 Task: Create a due date automation trigger when advanced on, on the monday before a card is due add dates with an overdue due date at 11:00 AM.
Action: Mouse moved to (1053, 307)
Screenshot: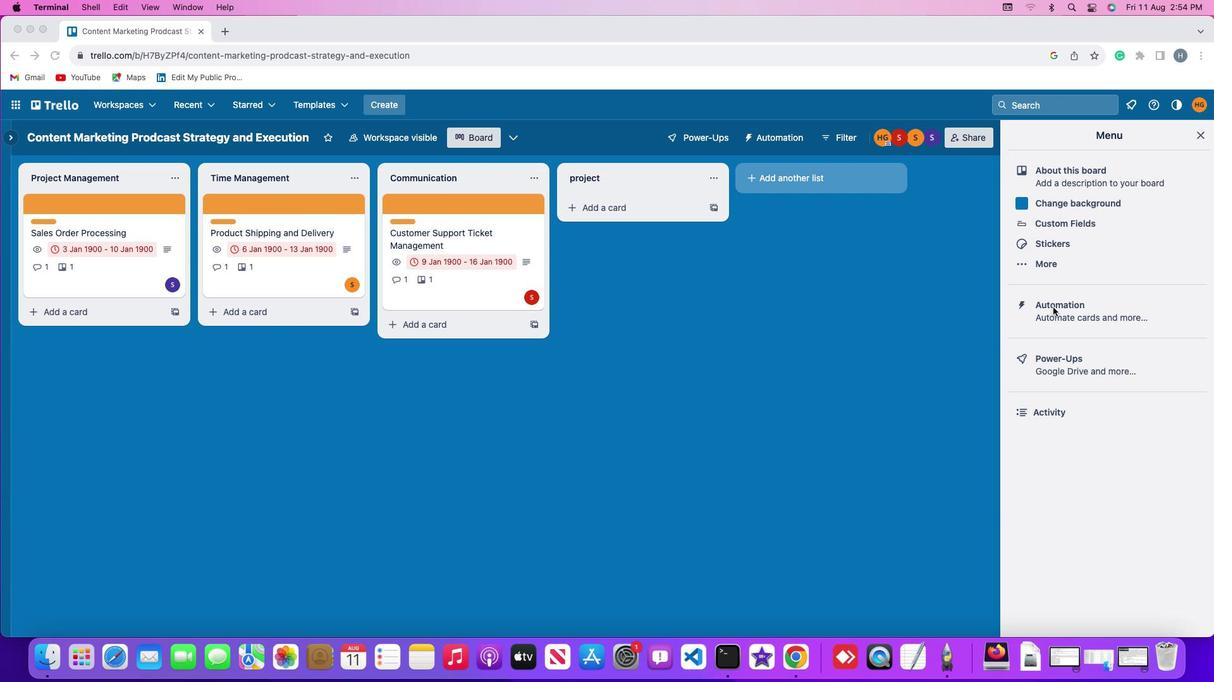 
Action: Mouse pressed left at (1053, 307)
Screenshot: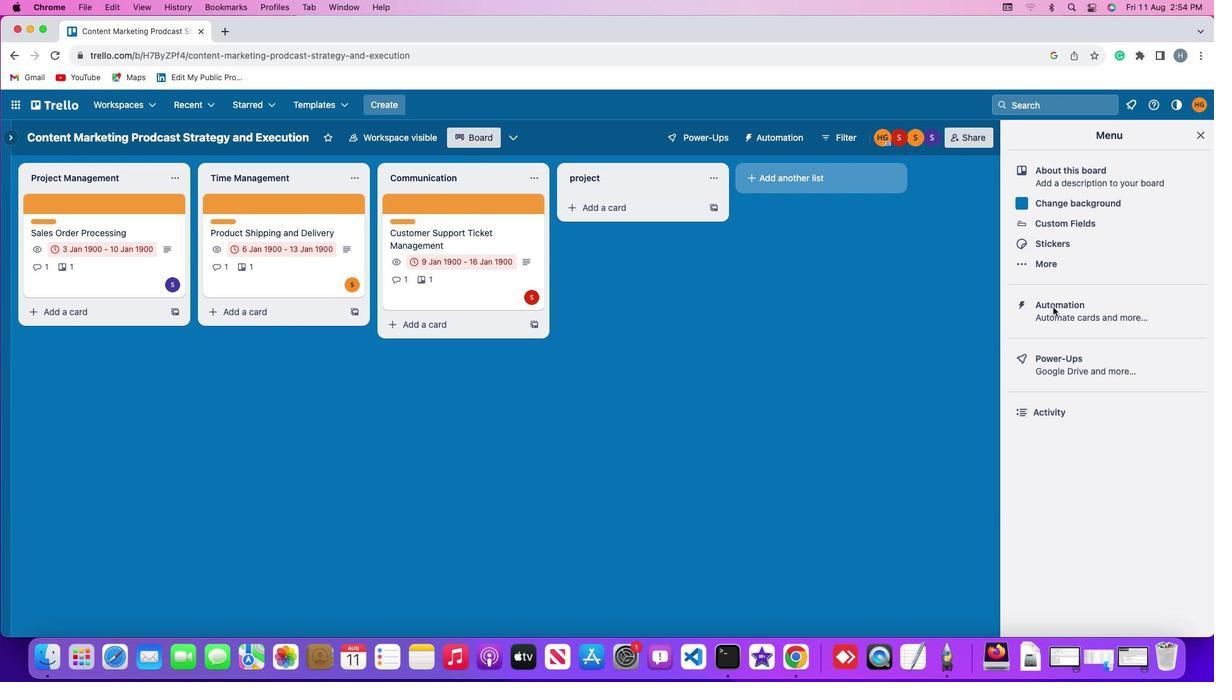 
Action: Mouse pressed left at (1053, 307)
Screenshot: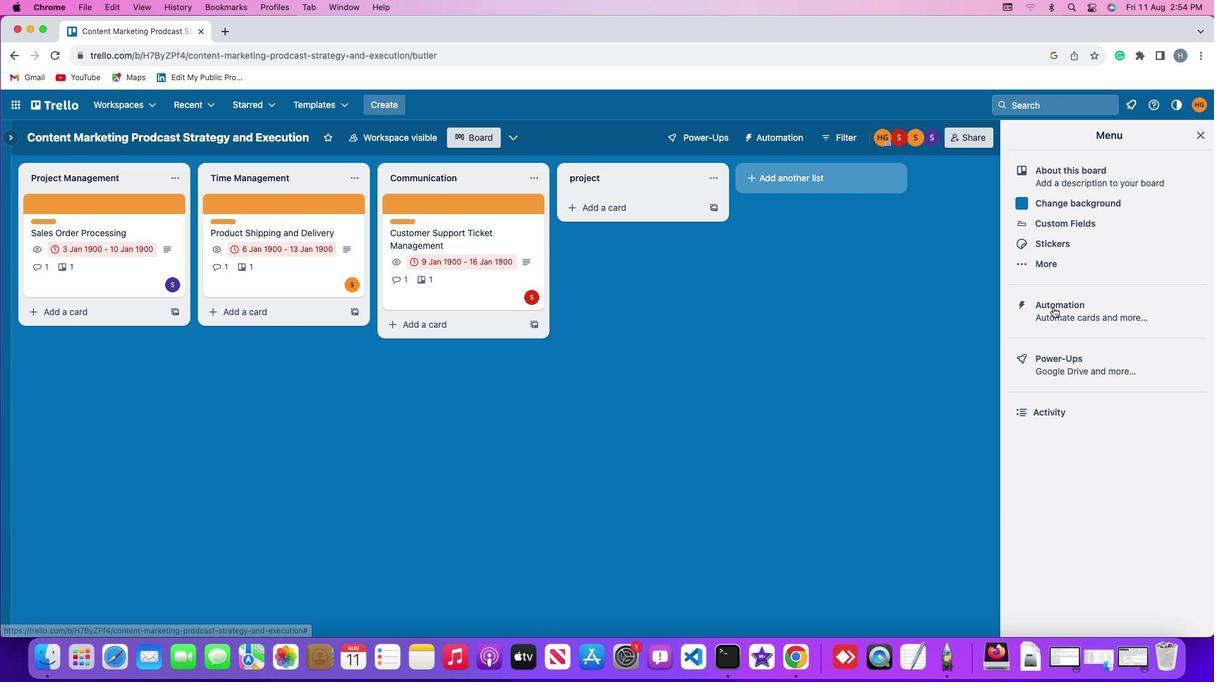 
Action: Mouse moved to (84, 299)
Screenshot: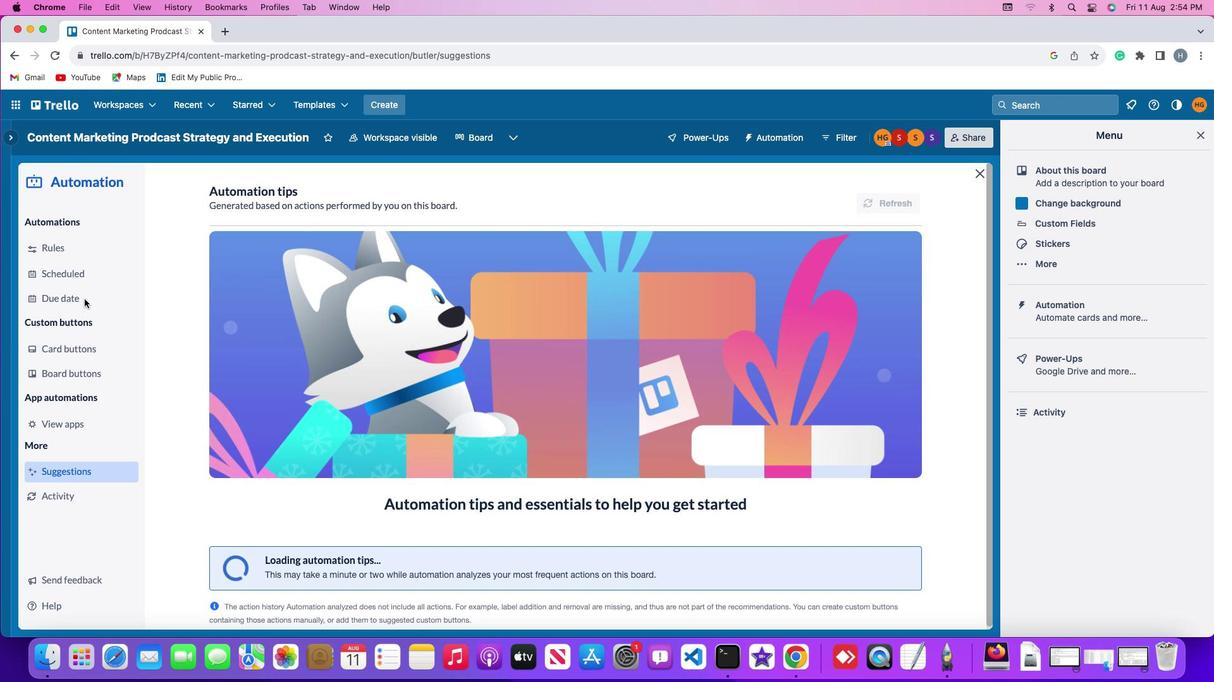 
Action: Mouse pressed left at (84, 299)
Screenshot: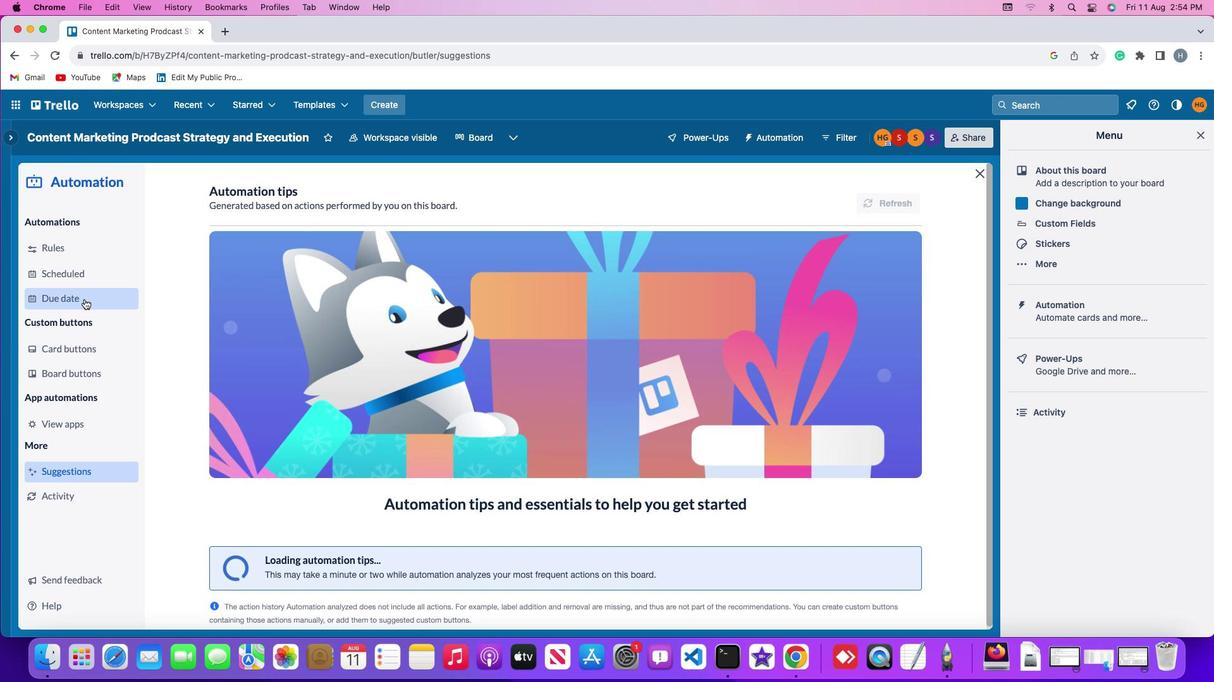 
Action: Mouse moved to (849, 196)
Screenshot: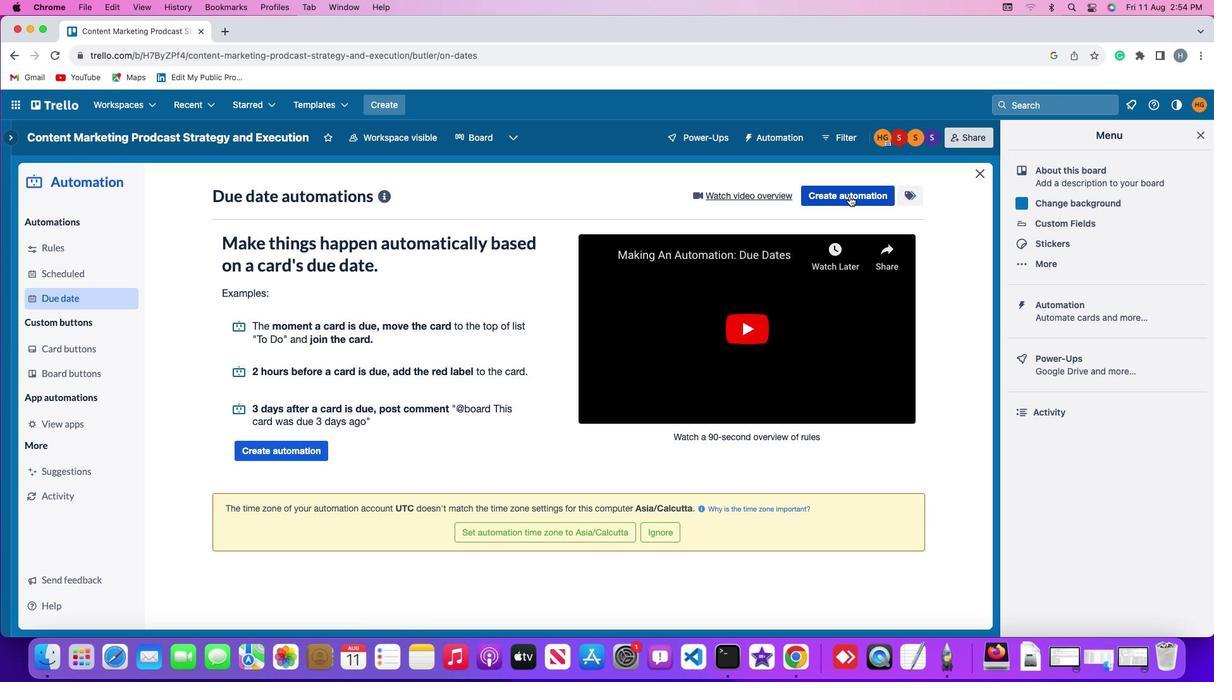 
Action: Mouse pressed left at (849, 196)
Screenshot: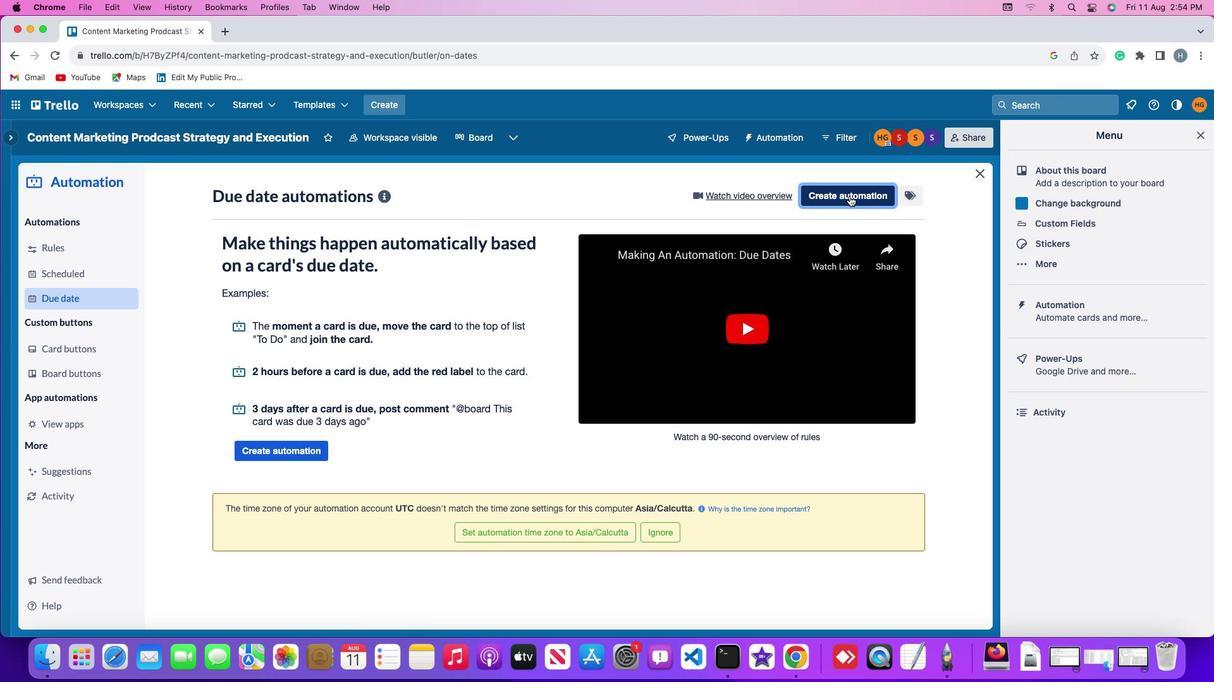 
Action: Mouse moved to (275, 319)
Screenshot: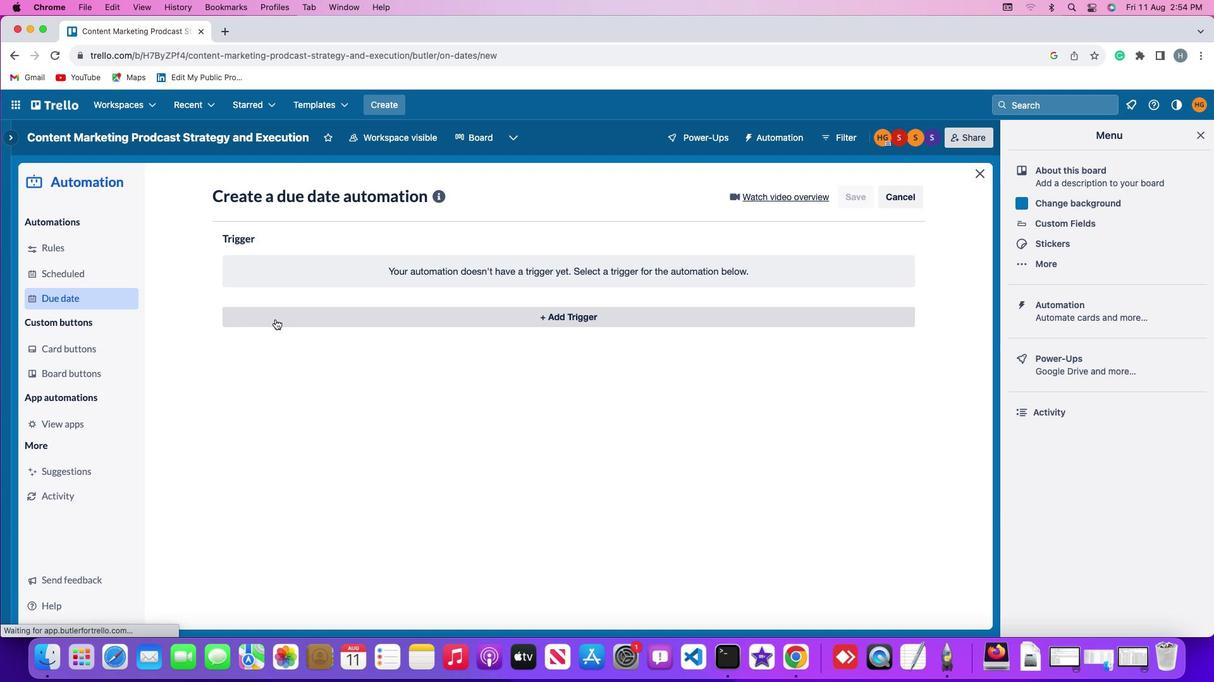 
Action: Mouse pressed left at (275, 319)
Screenshot: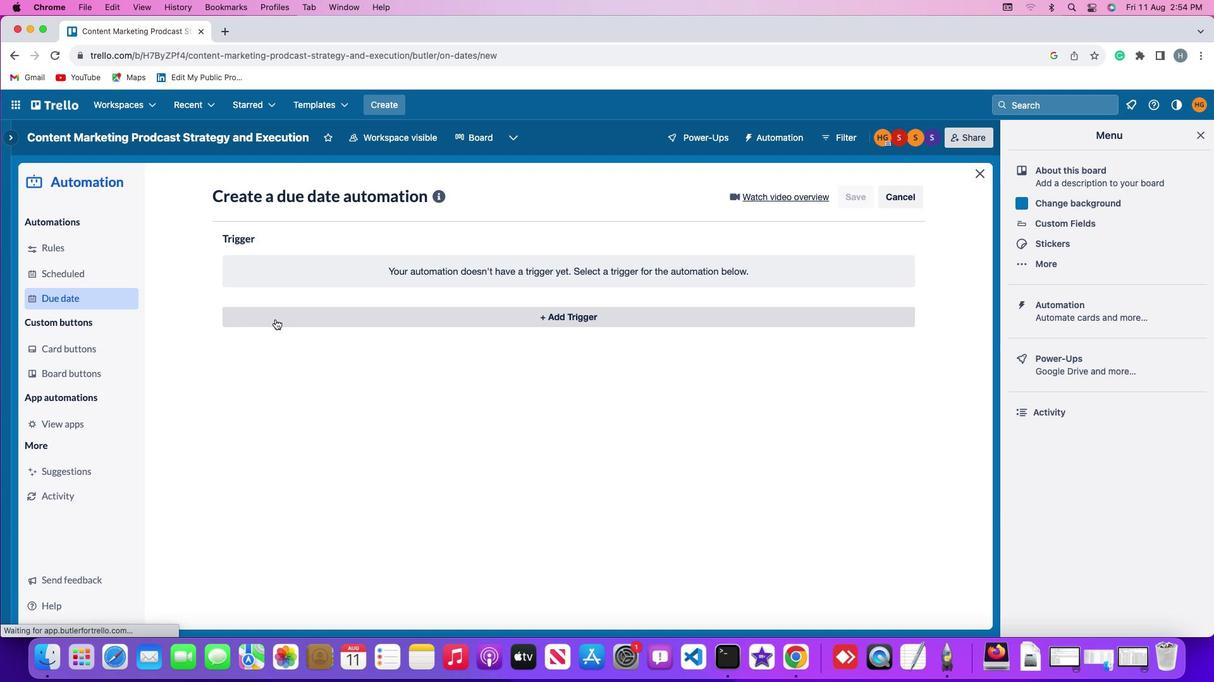 
Action: Mouse moved to (273, 540)
Screenshot: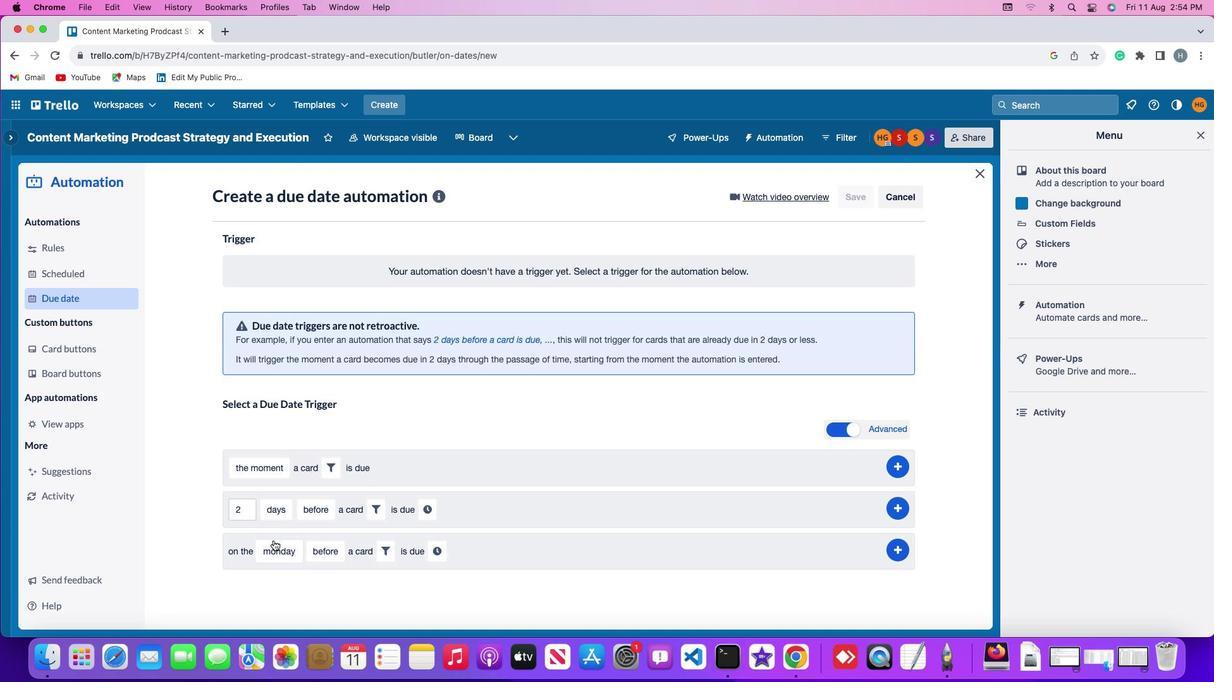 
Action: Mouse pressed left at (273, 540)
Screenshot: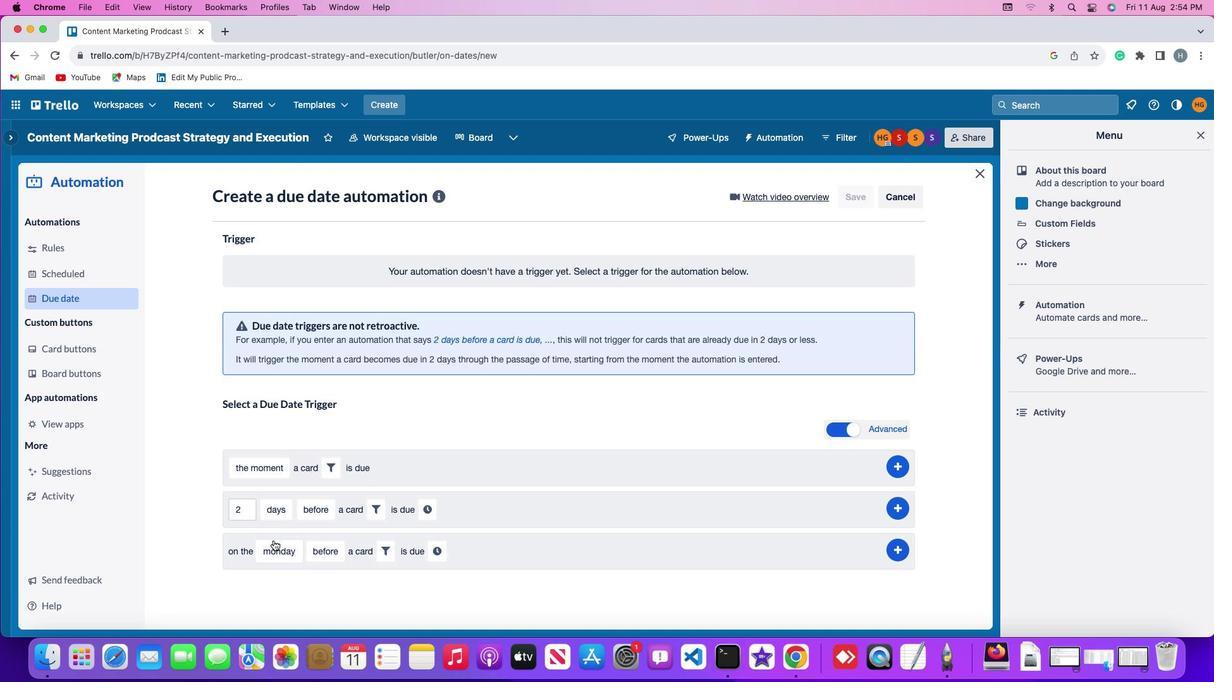 
Action: Mouse moved to (297, 379)
Screenshot: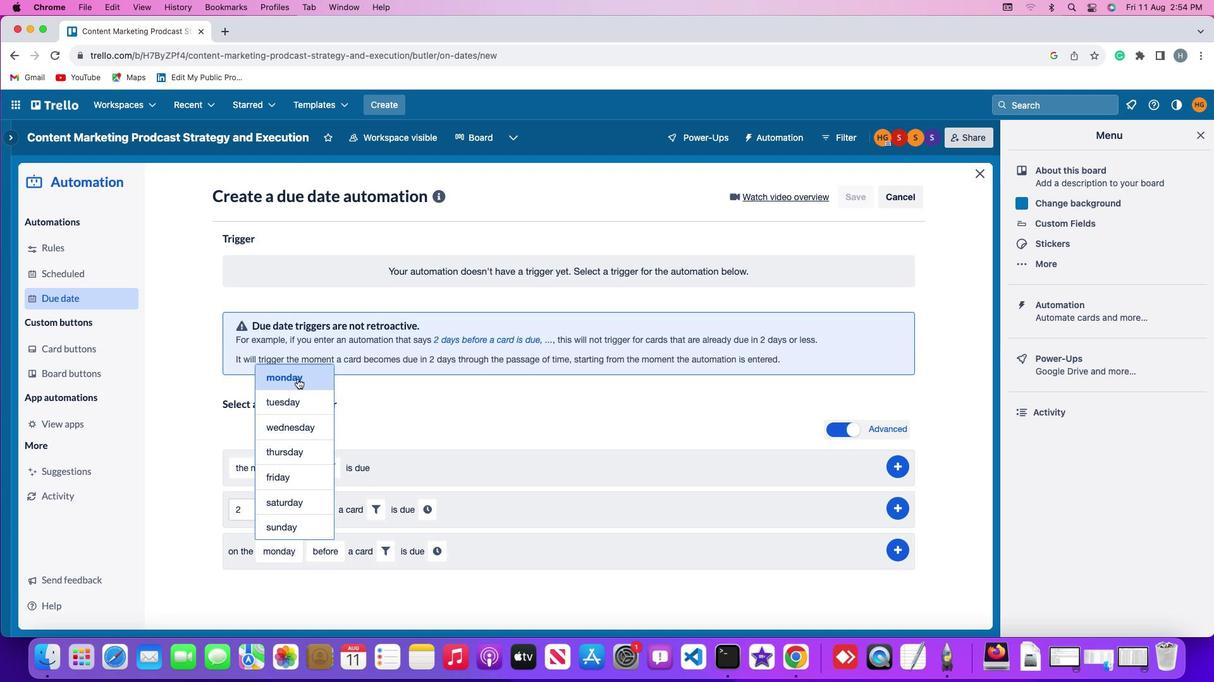 
Action: Mouse pressed left at (297, 379)
Screenshot: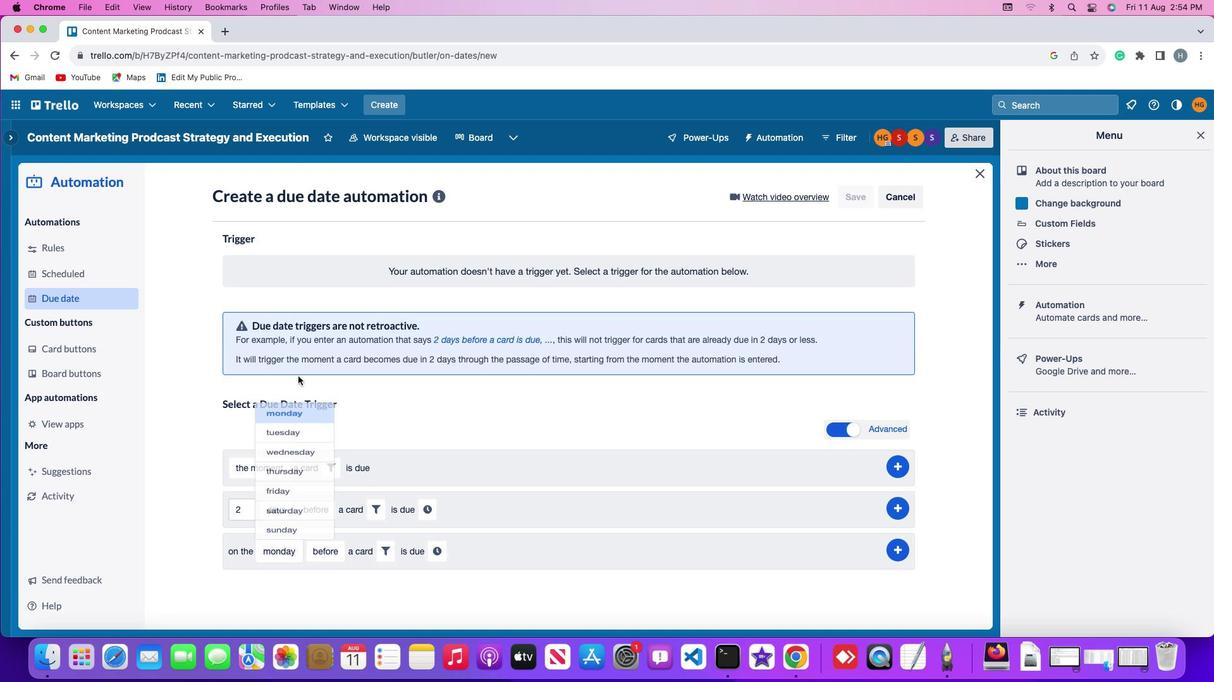 
Action: Mouse moved to (324, 544)
Screenshot: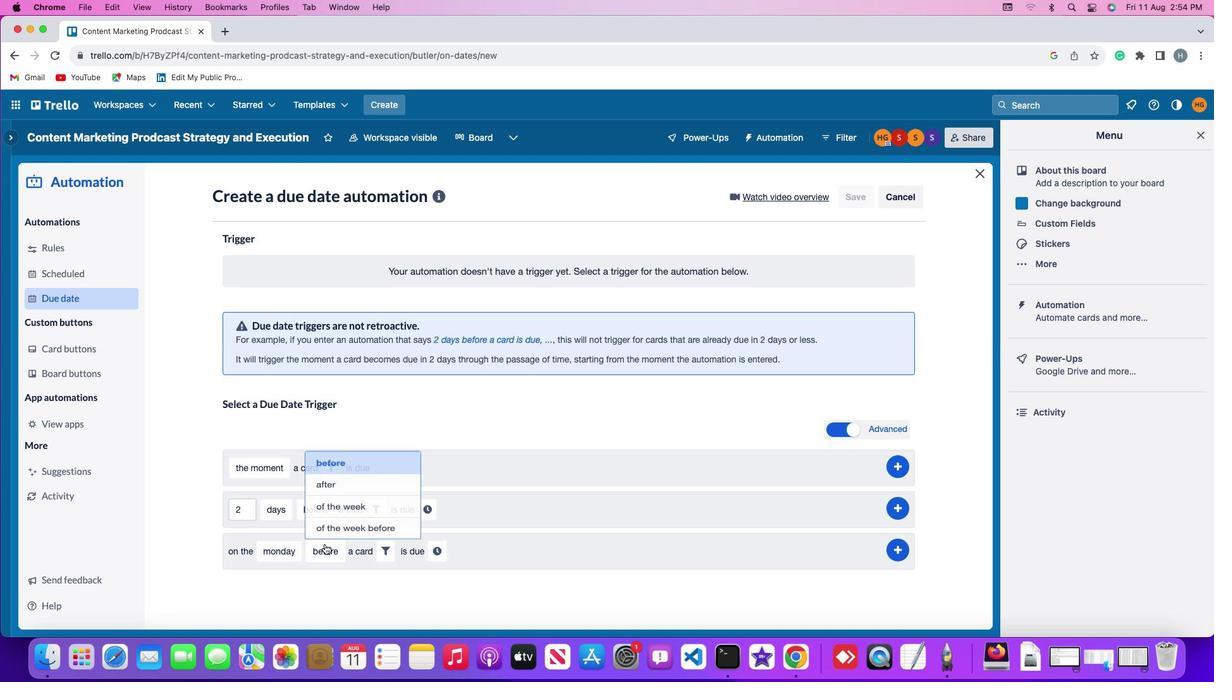 
Action: Mouse pressed left at (324, 544)
Screenshot: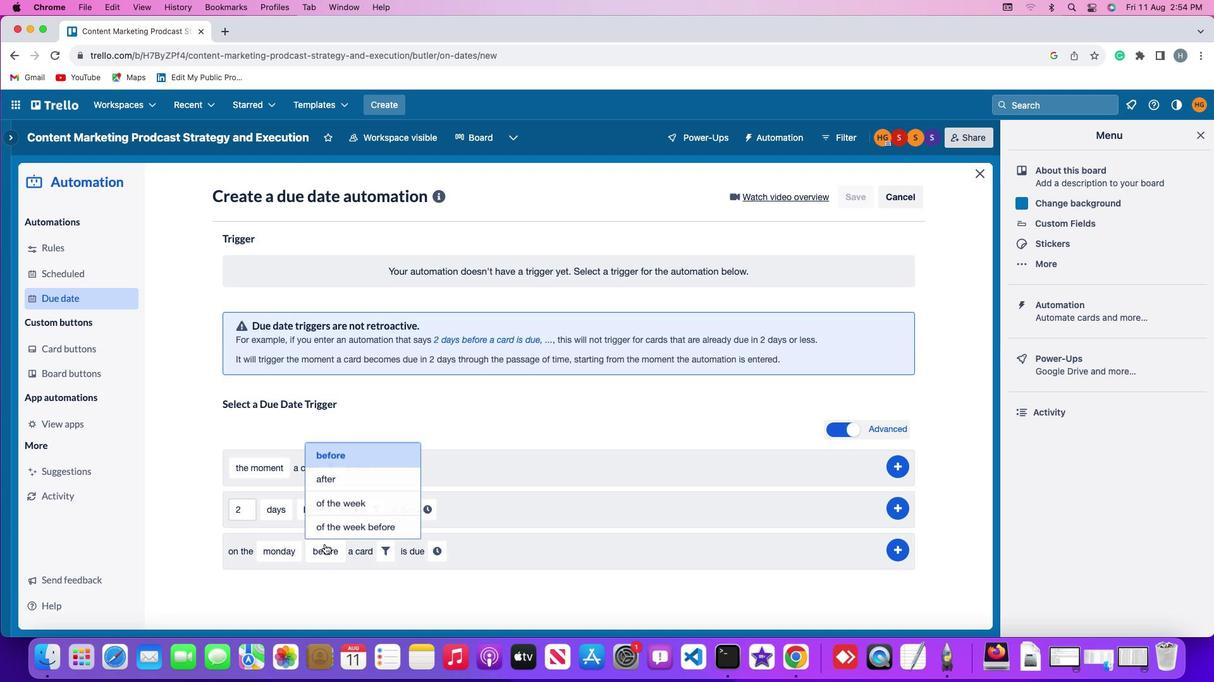 
Action: Mouse moved to (350, 443)
Screenshot: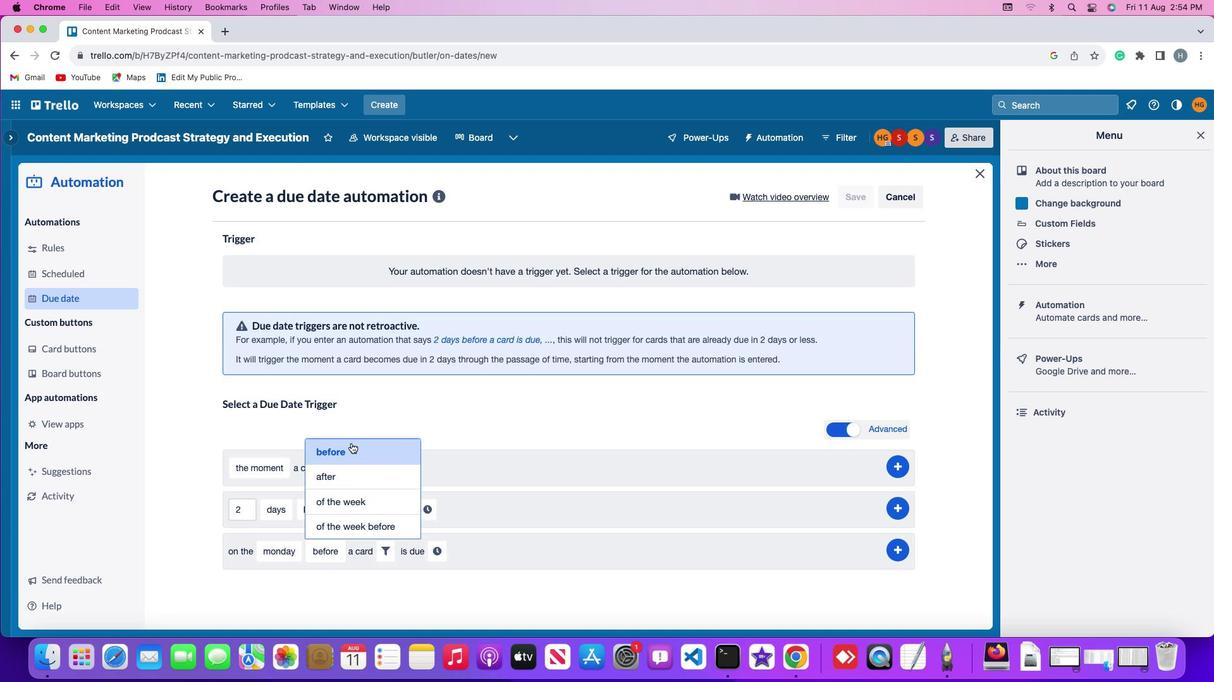 
Action: Mouse pressed left at (350, 443)
Screenshot: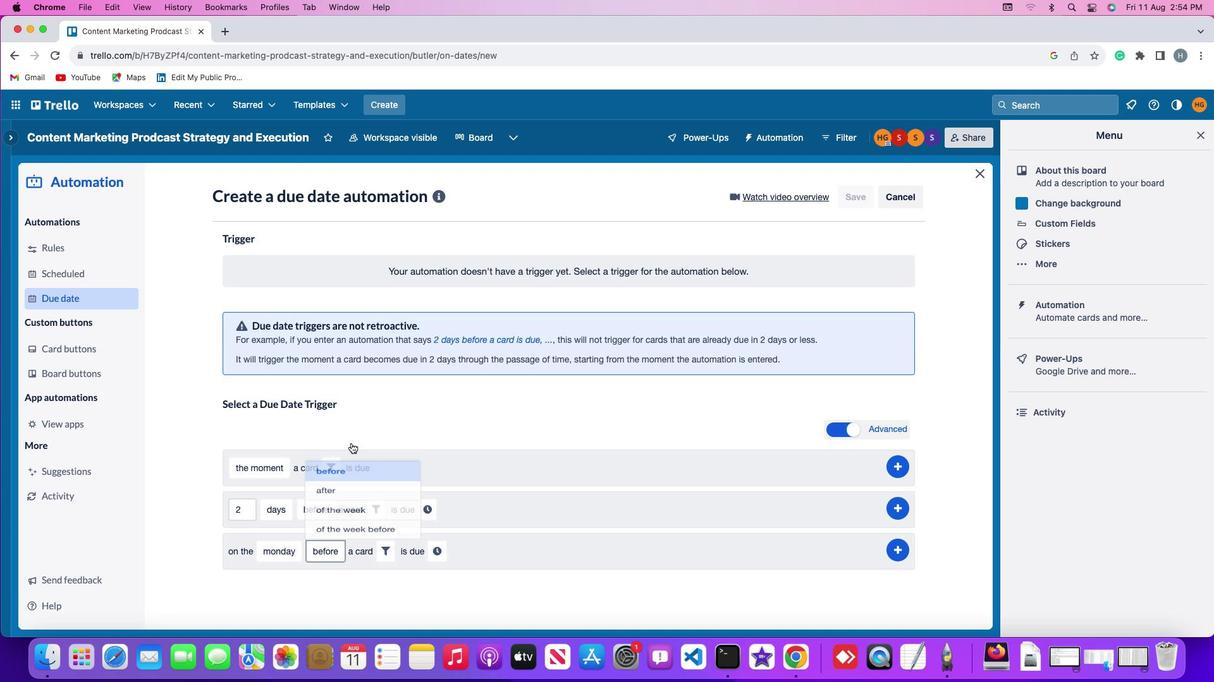 
Action: Mouse moved to (387, 553)
Screenshot: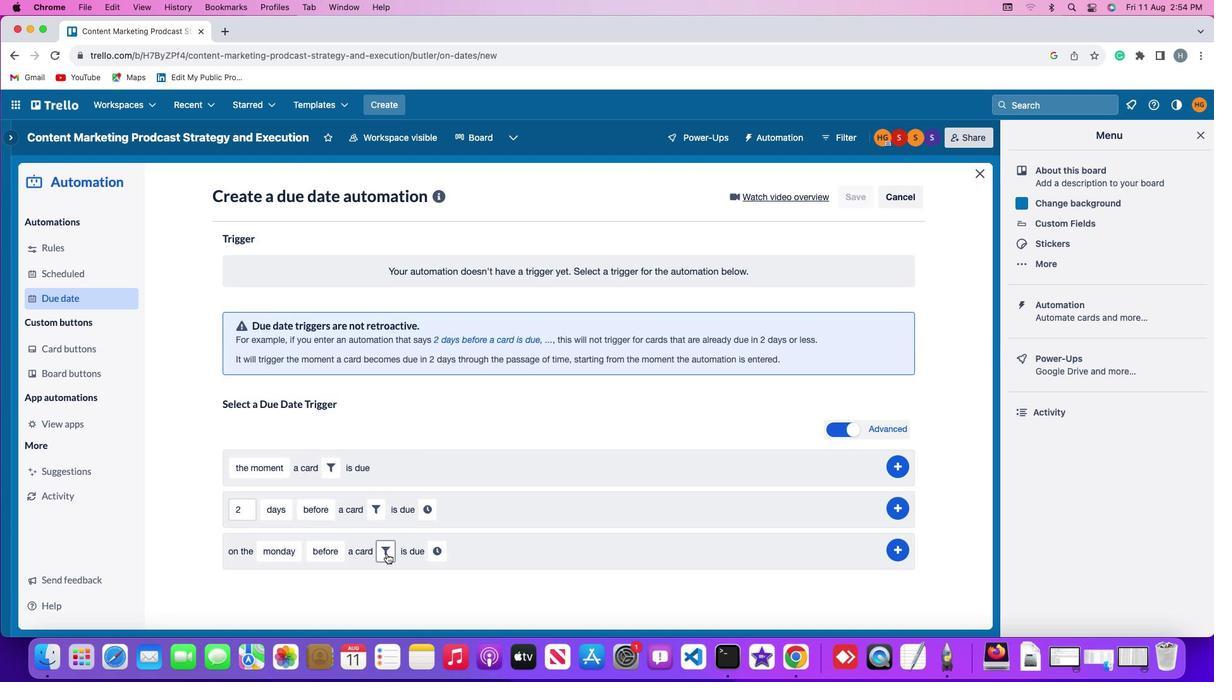 
Action: Mouse pressed left at (387, 553)
Screenshot: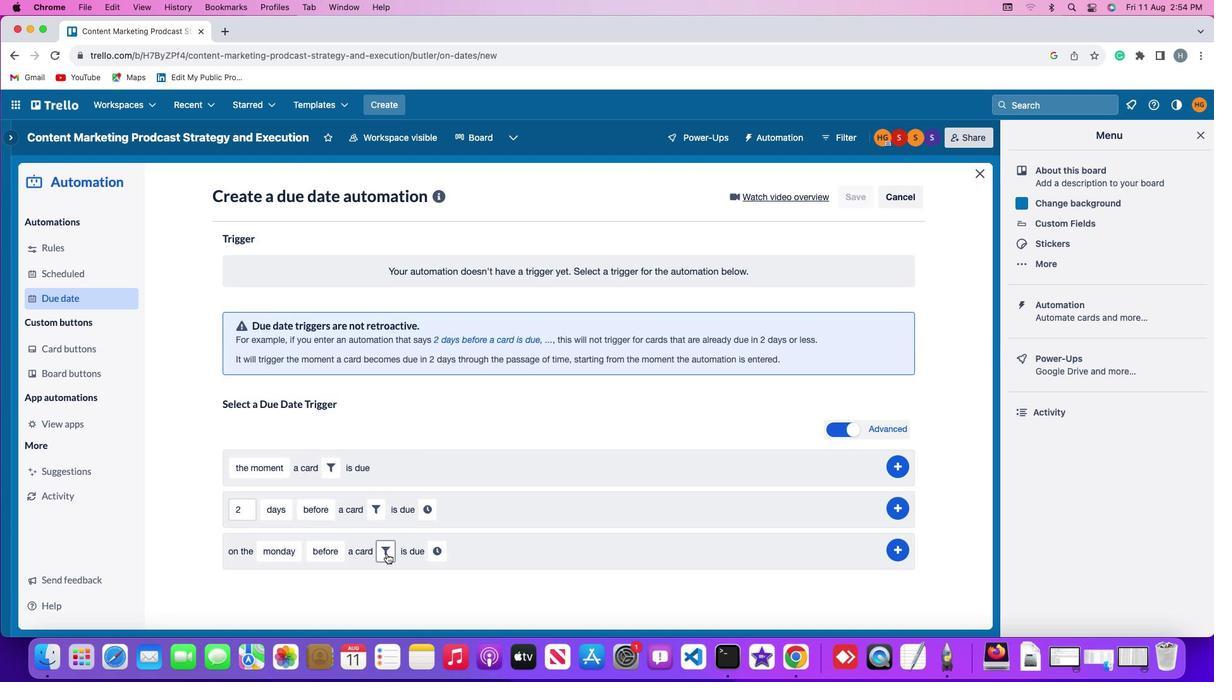 
Action: Mouse moved to (459, 588)
Screenshot: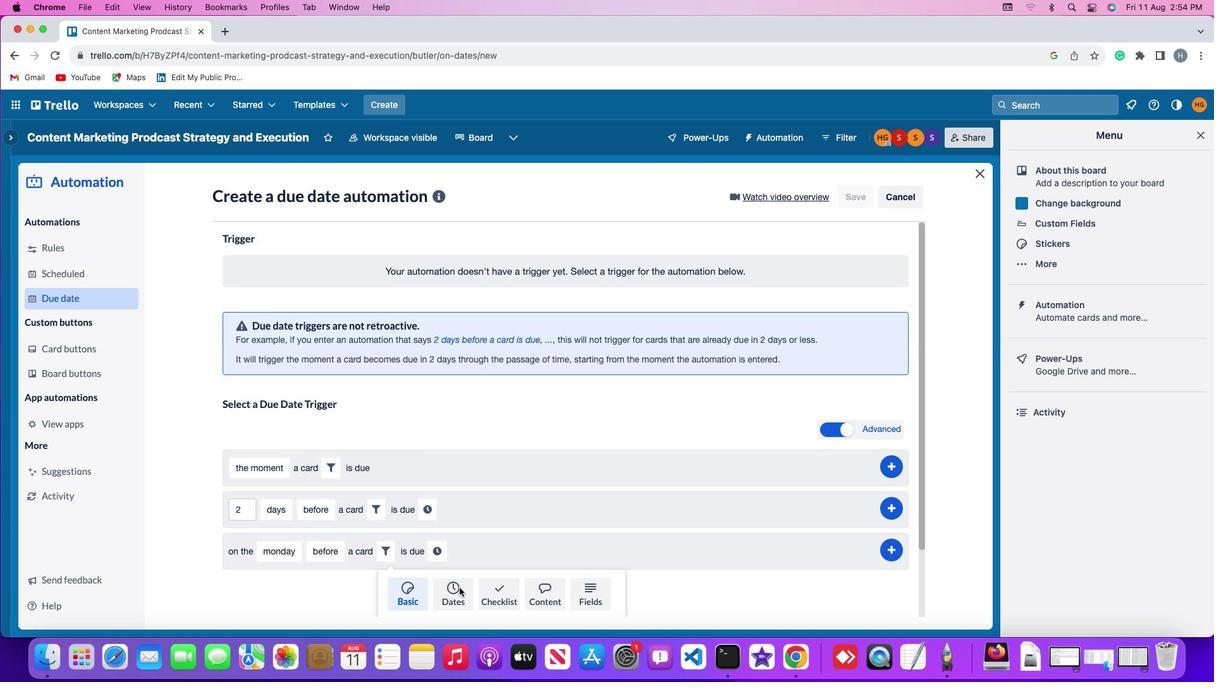 
Action: Mouse pressed left at (459, 588)
Screenshot: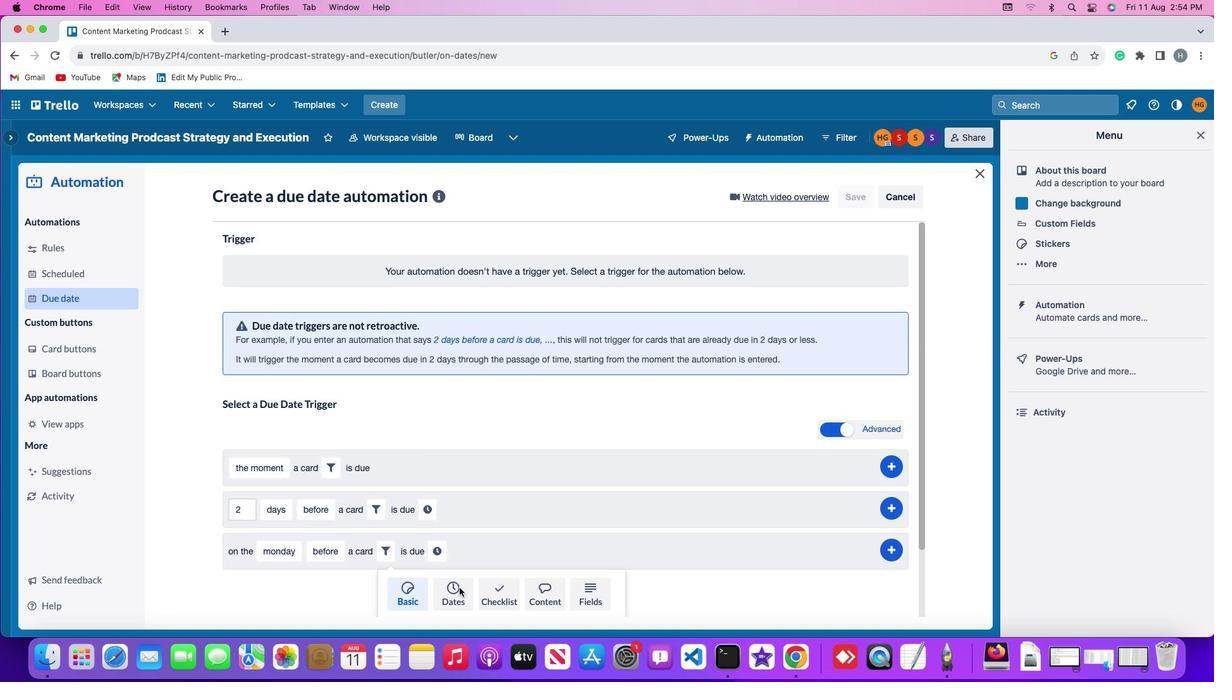 
Action: Mouse moved to (331, 588)
Screenshot: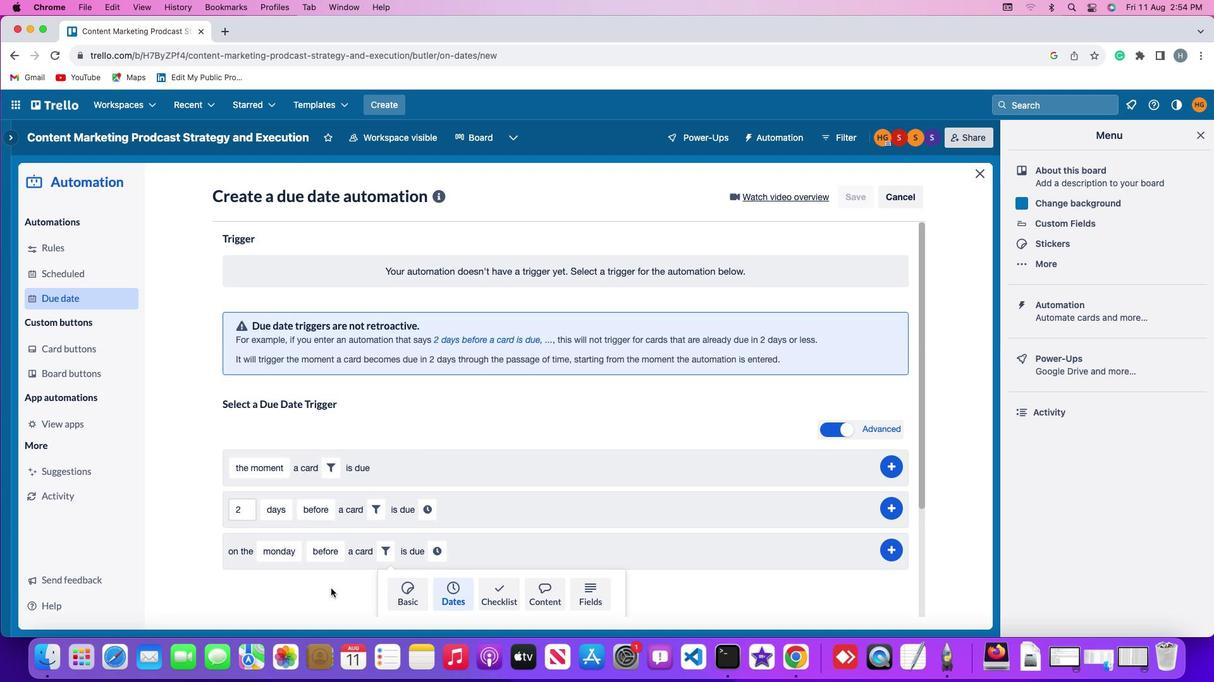 
Action: Mouse scrolled (331, 588) with delta (0, 0)
Screenshot: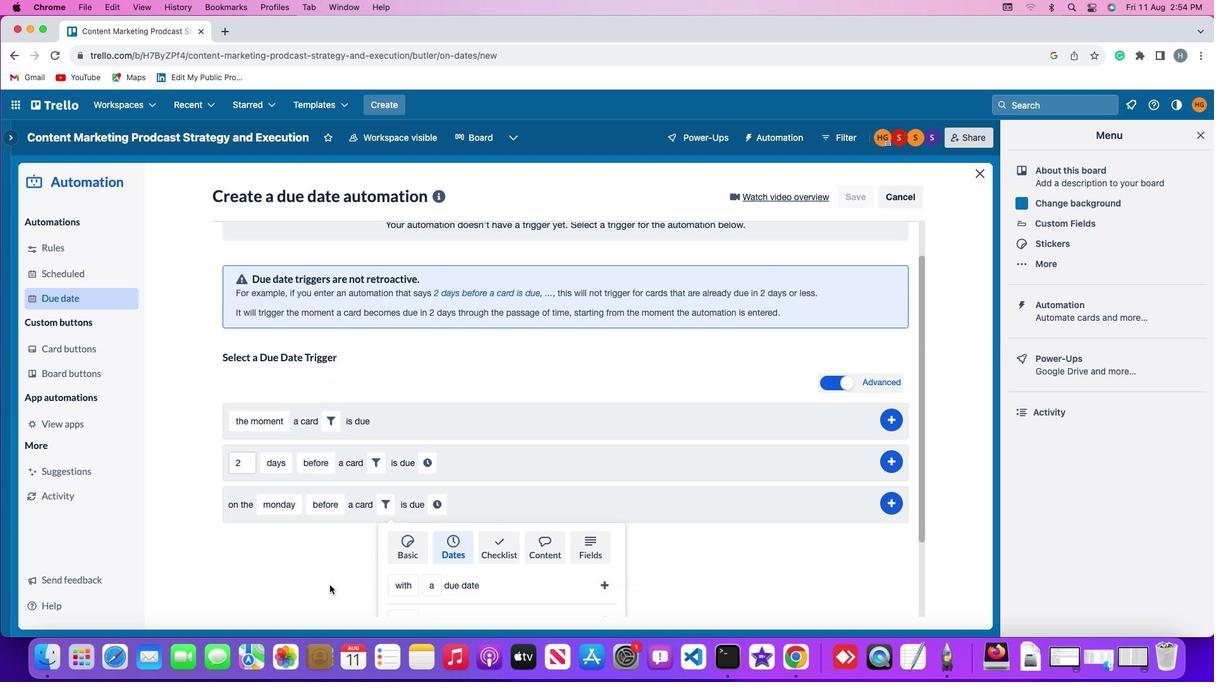 
Action: Mouse scrolled (331, 588) with delta (0, 0)
Screenshot: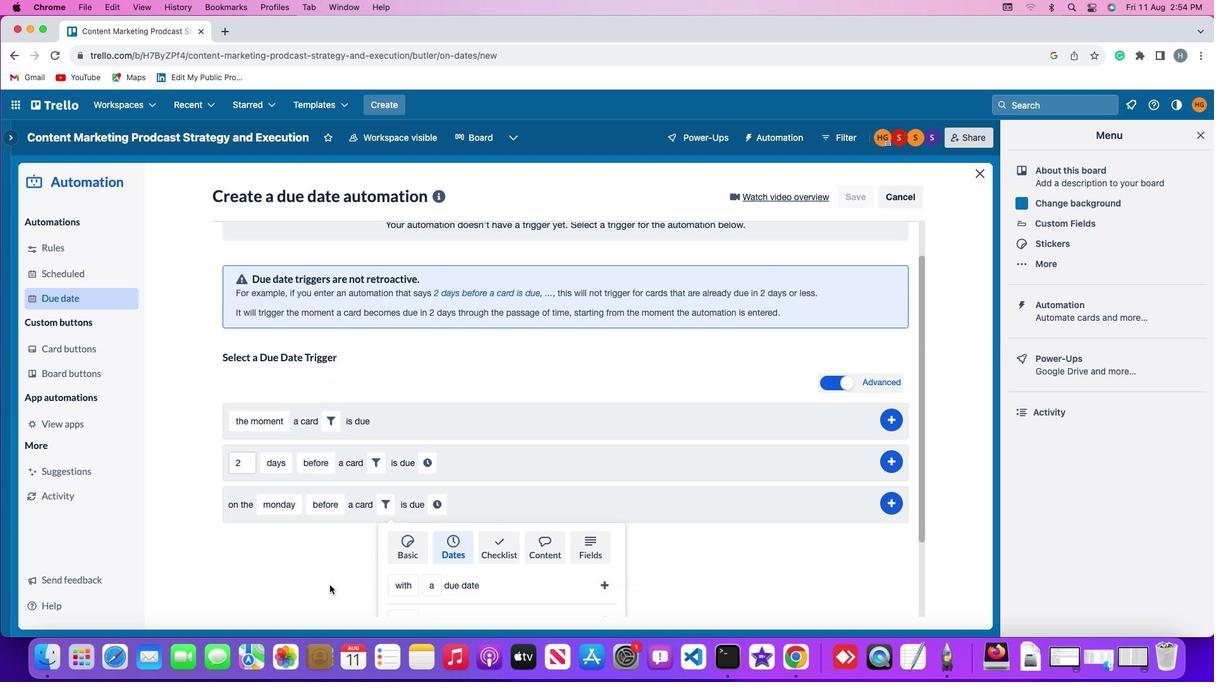 
Action: Mouse moved to (331, 588)
Screenshot: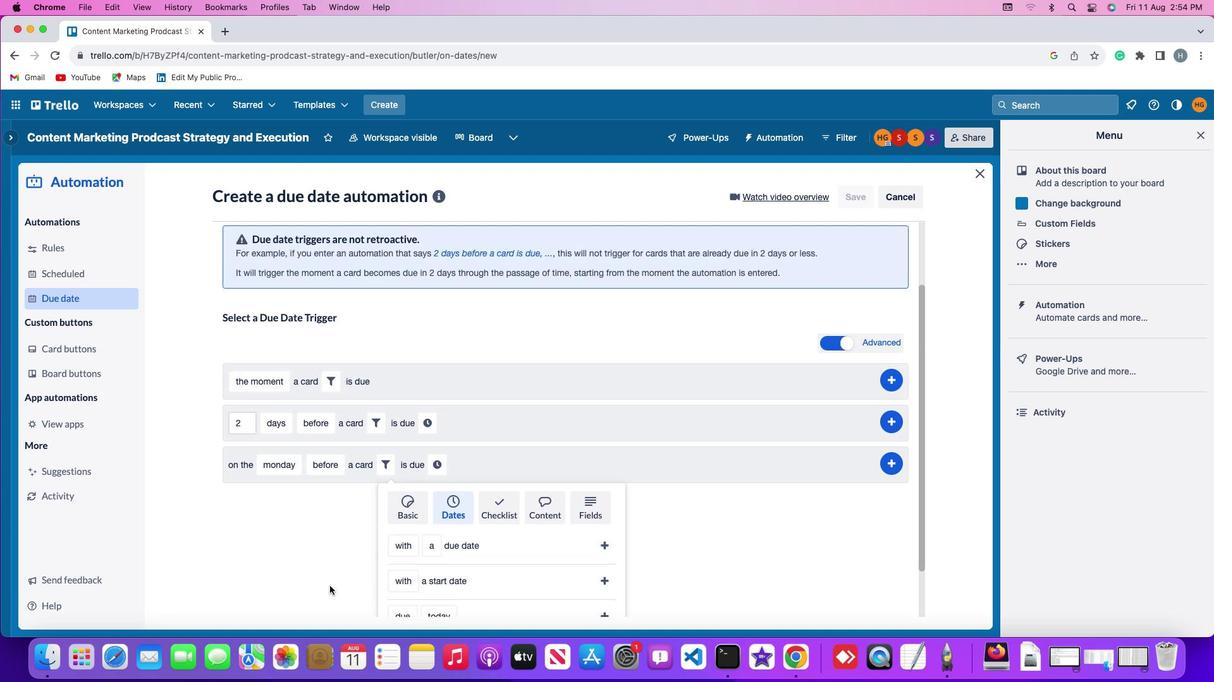 
Action: Mouse scrolled (331, 588) with delta (0, -1)
Screenshot: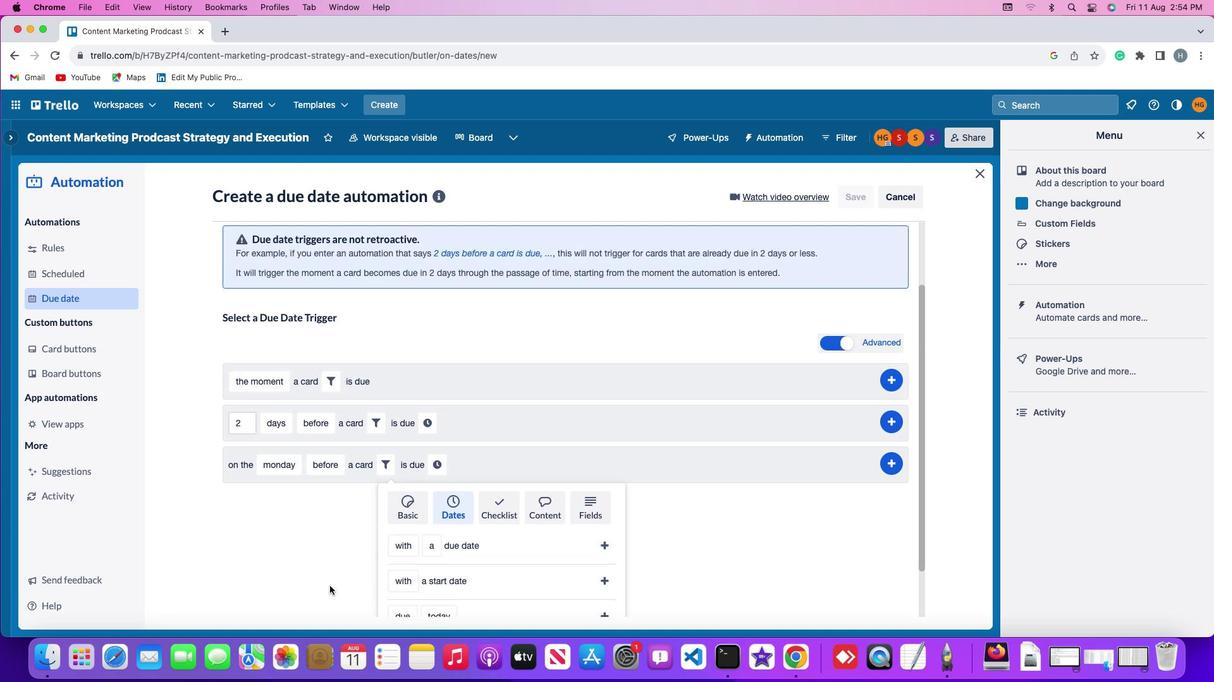 
Action: Mouse moved to (330, 586)
Screenshot: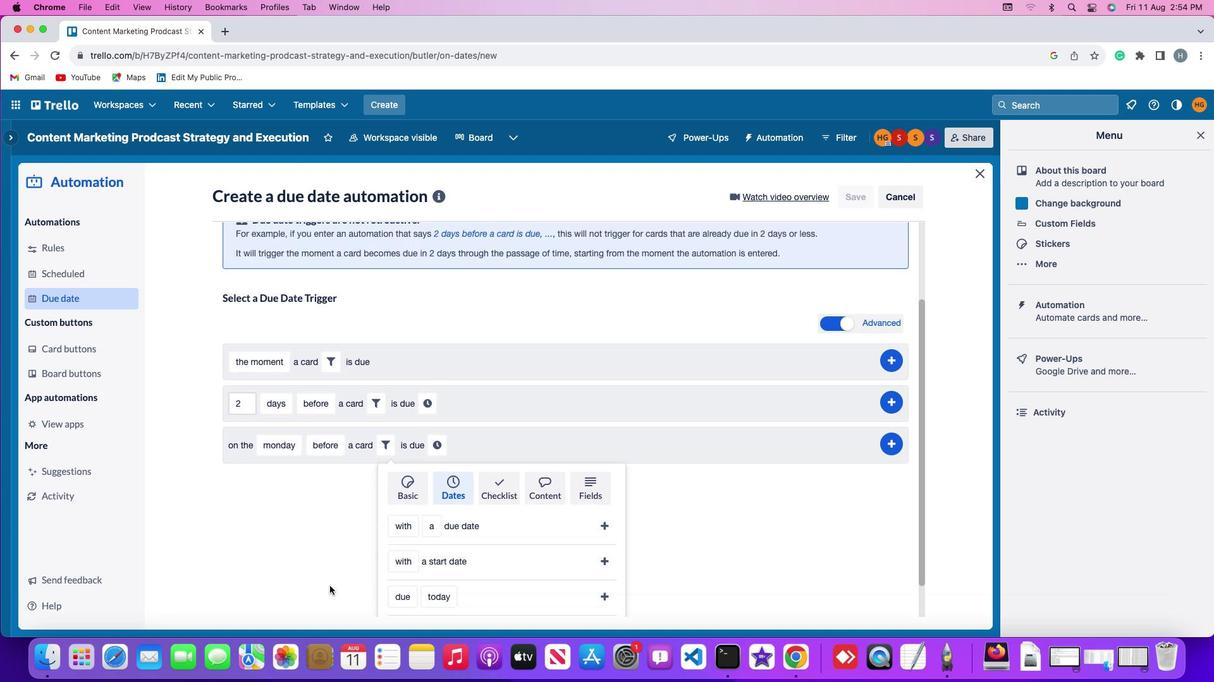 
Action: Mouse scrolled (330, 586) with delta (0, -3)
Screenshot: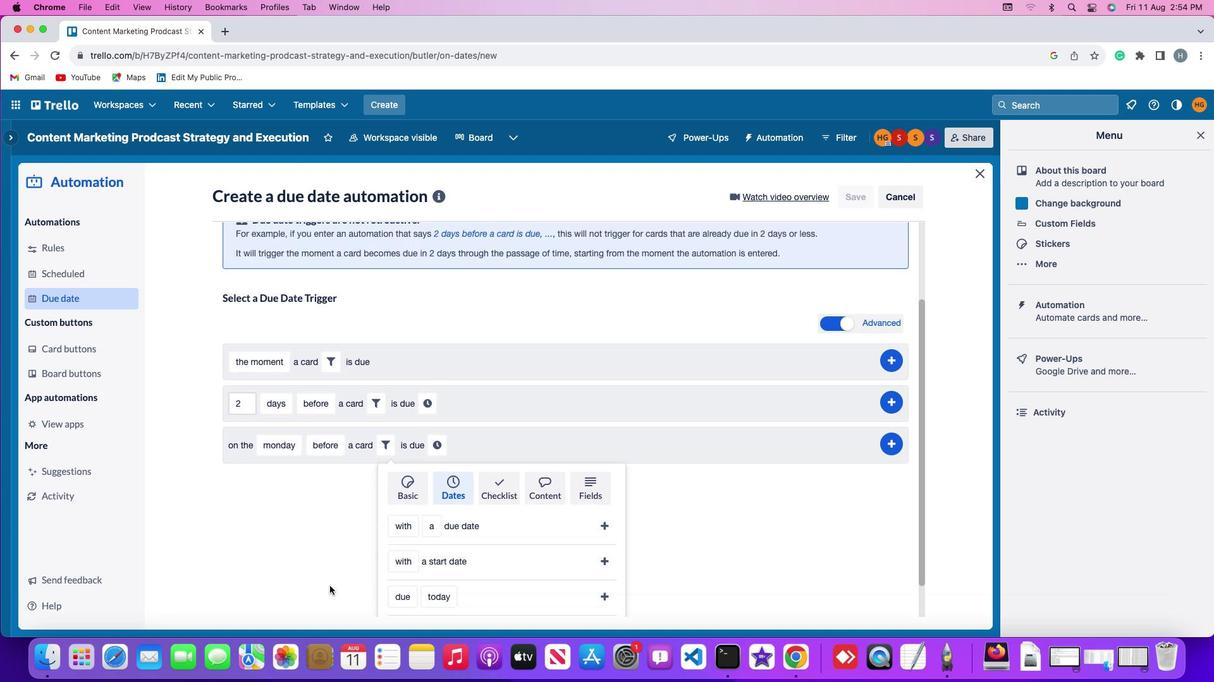 
Action: Mouse moved to (329, 587)
Screenshot: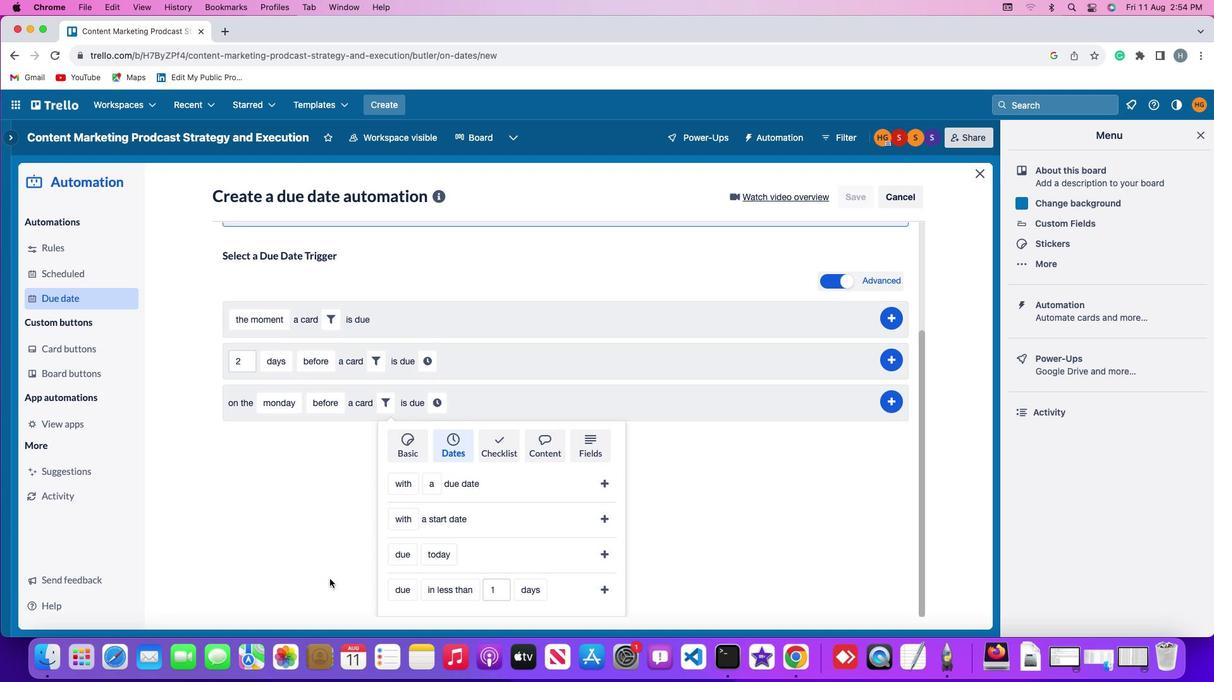 
Action: Mouse scrolled (329, 587) with delta (0, 0)
Screenshot: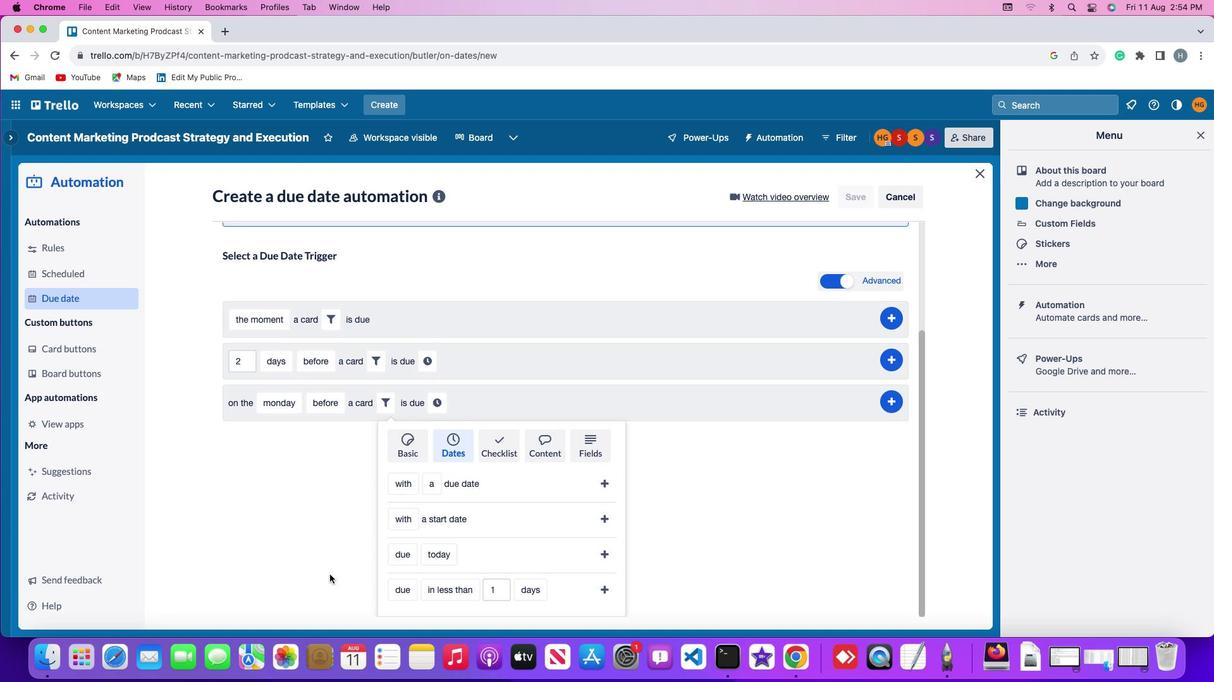 
Action: Mouse scrolled (329, 587) with delta (0, 0)
Screenshot: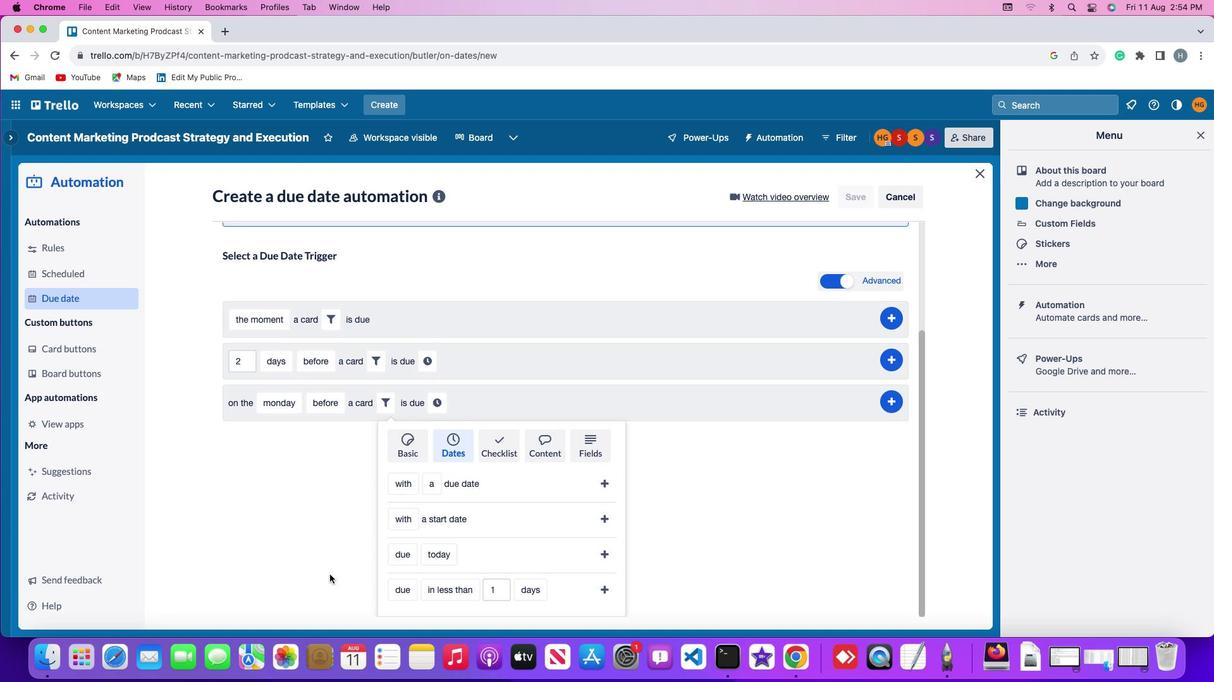
Action: Mouse moved to (329, 586)
Screenshot: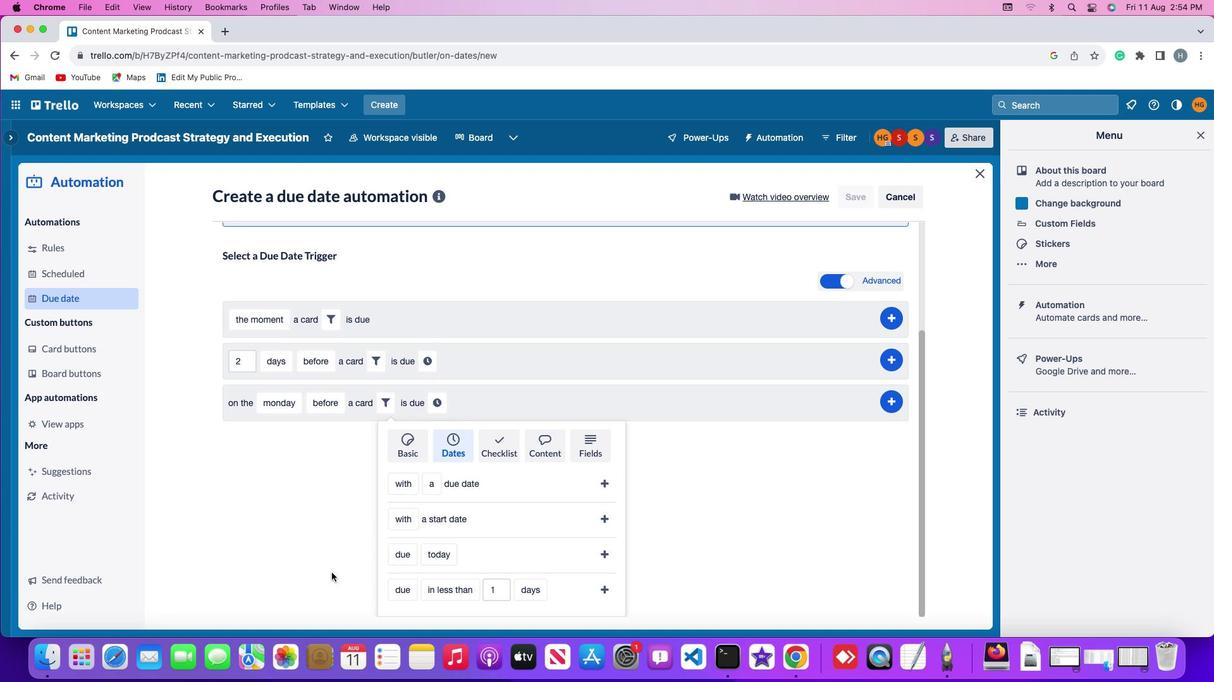 
Action: Mouse scrolled (329, 586) with delta (0, -1)
Screenshot: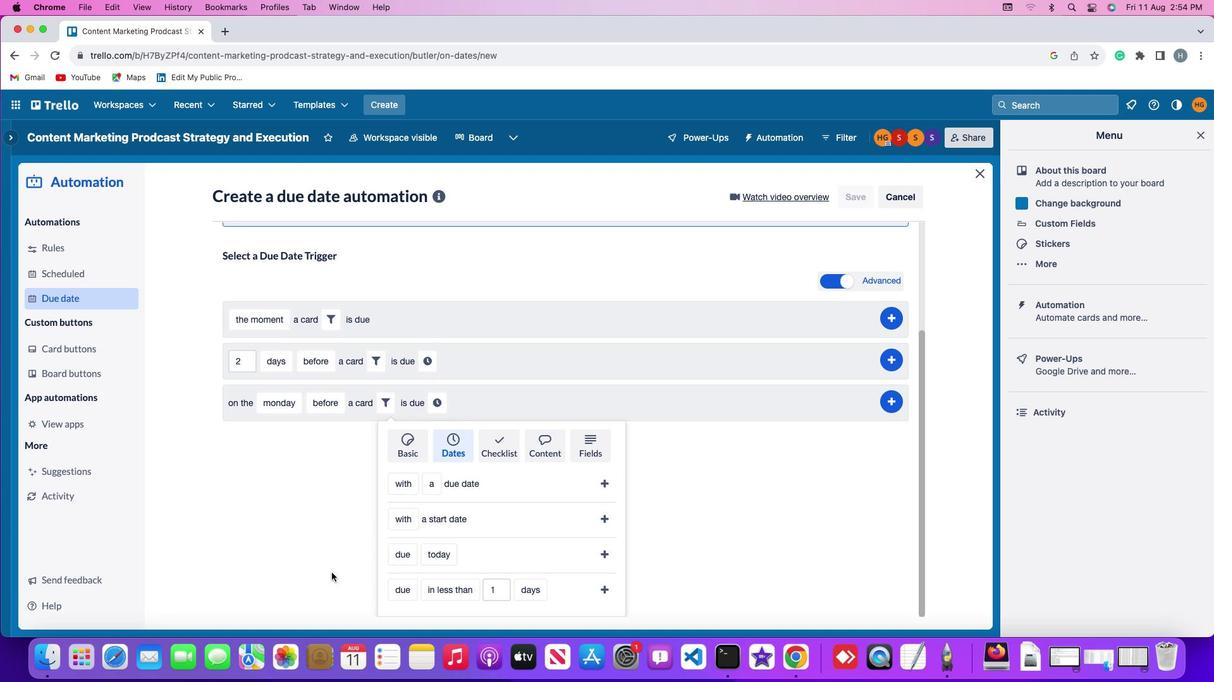 
Action: Mouse moved to (404, 487)
Screenshot: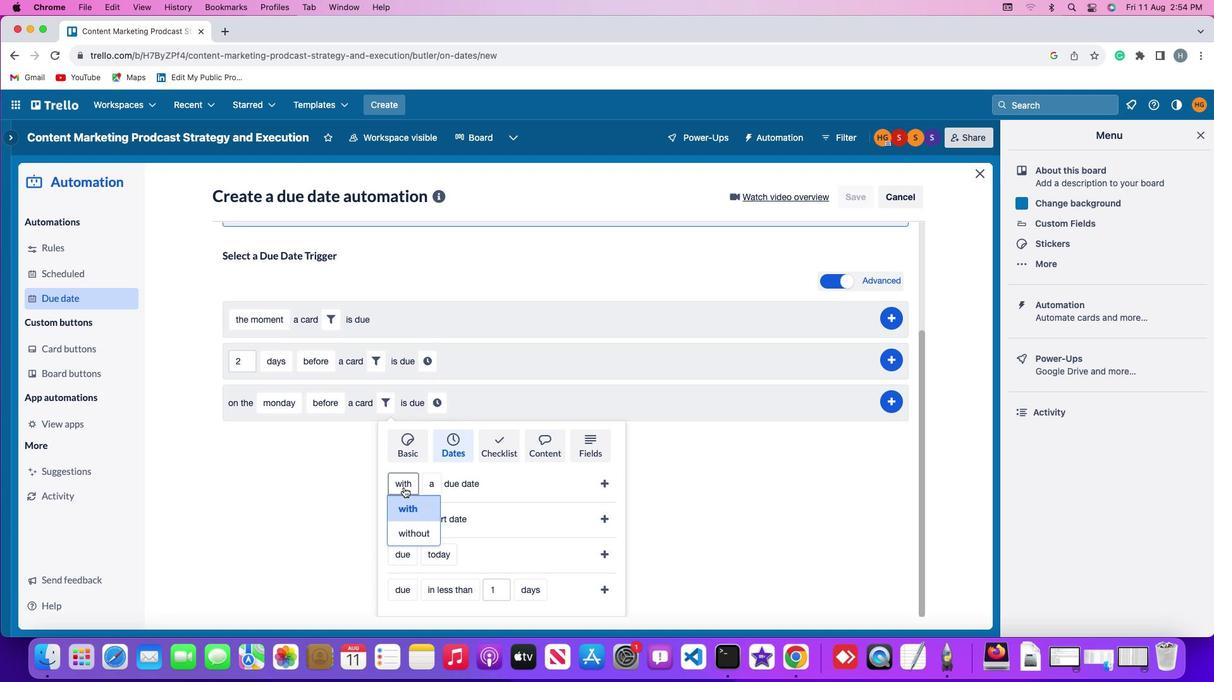 
Action: Mouse pressed left at (404, 487)
Screenshot: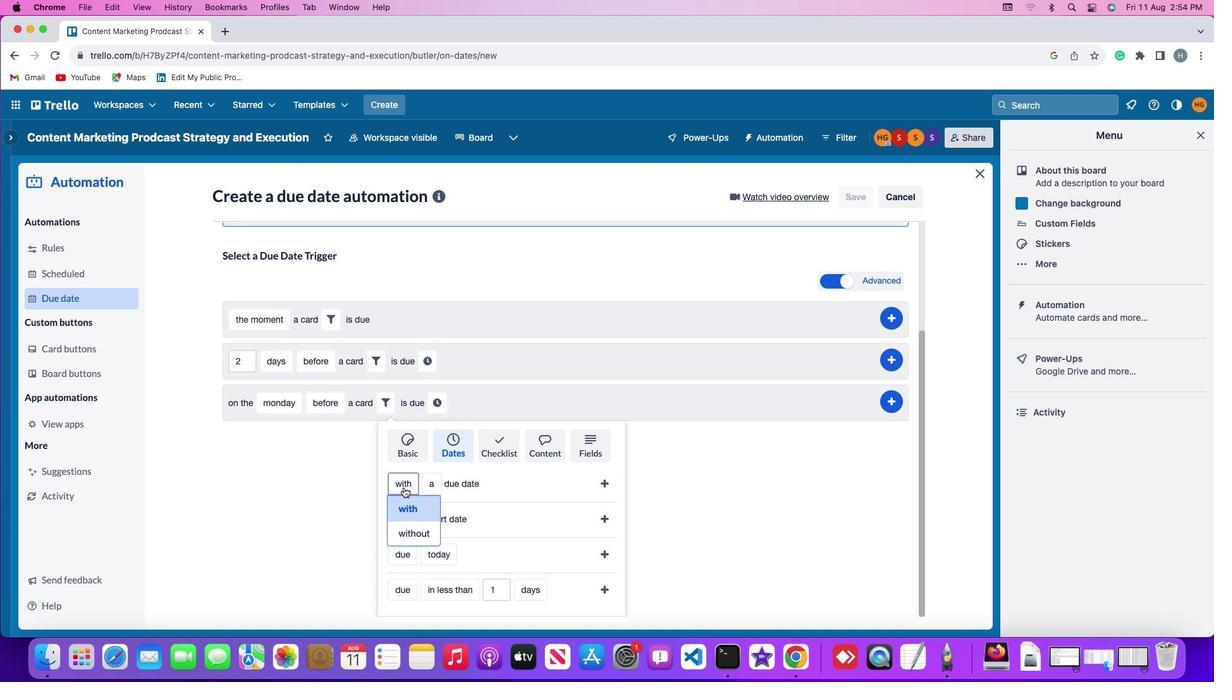 
Action: Mouse moved to (413, 509)
Screenshot: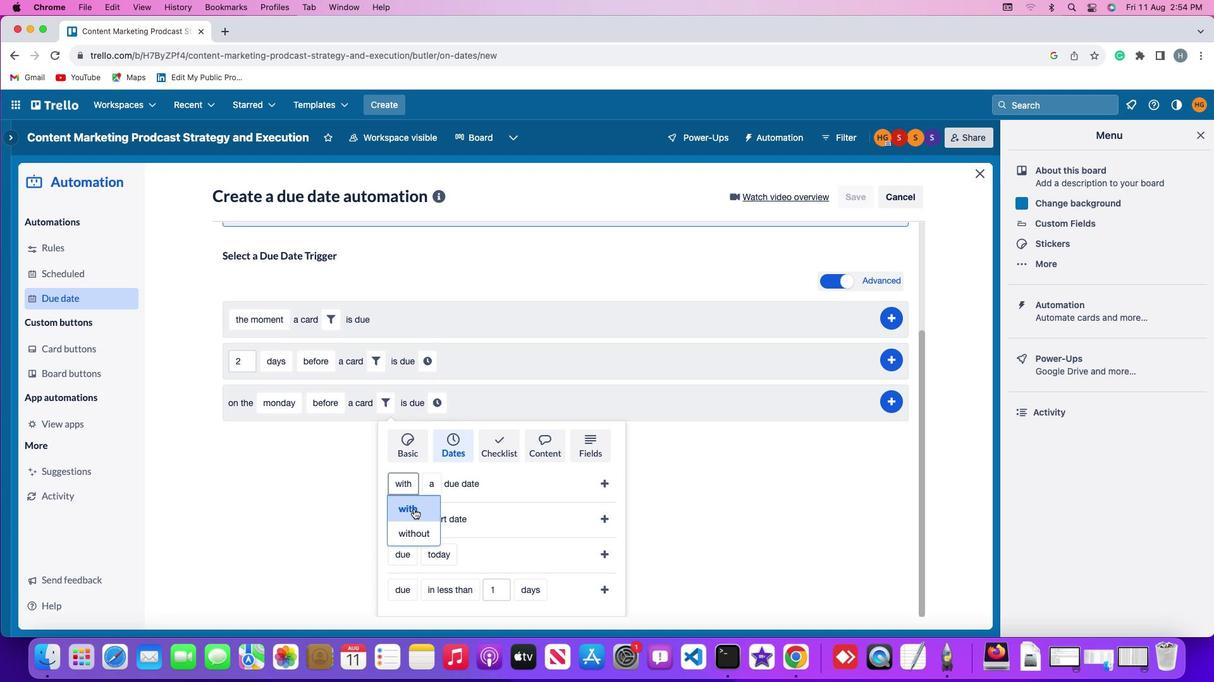 
Action: Mouse pressed left at (413, 509)
Screenshot: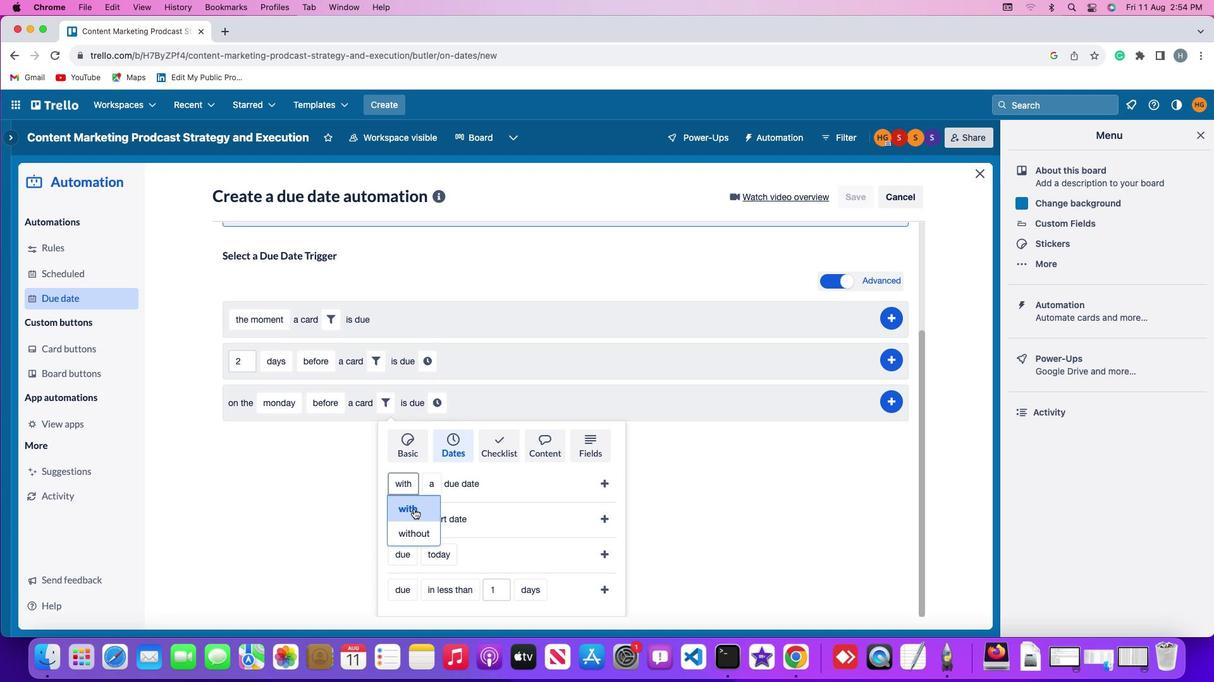 
Action: Mouse moved to (427, 488)
Screenshot: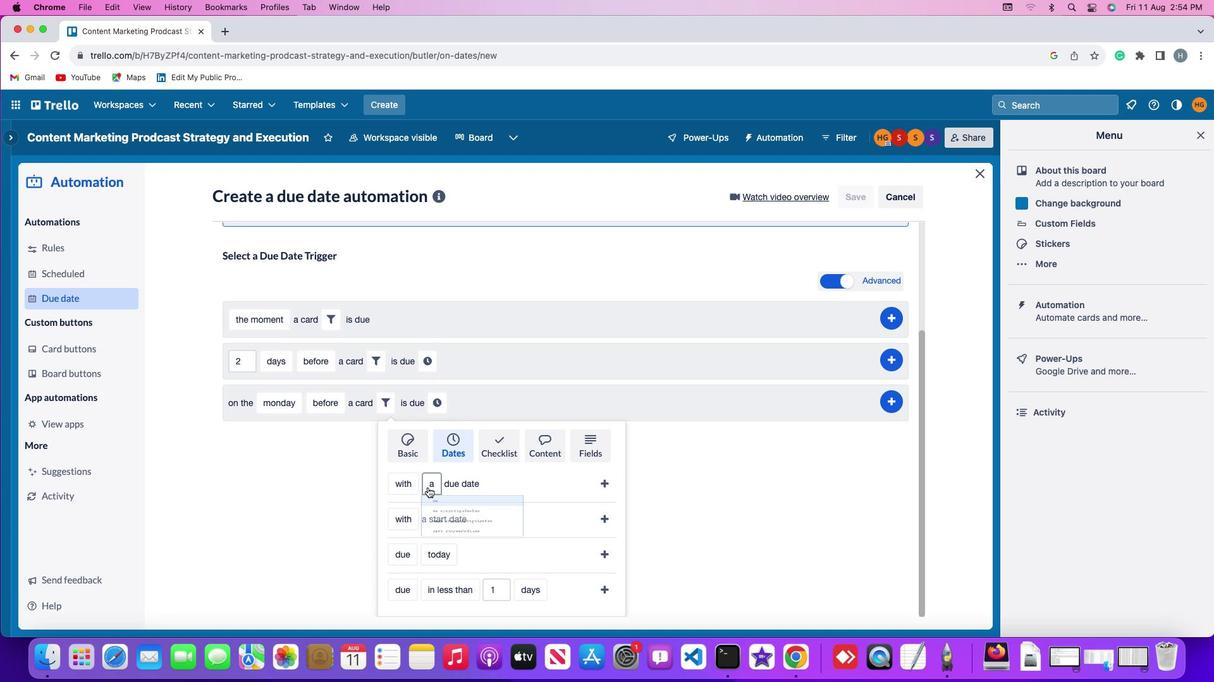 
Action: Mouse pressed left at (427, 488)
Screenshot: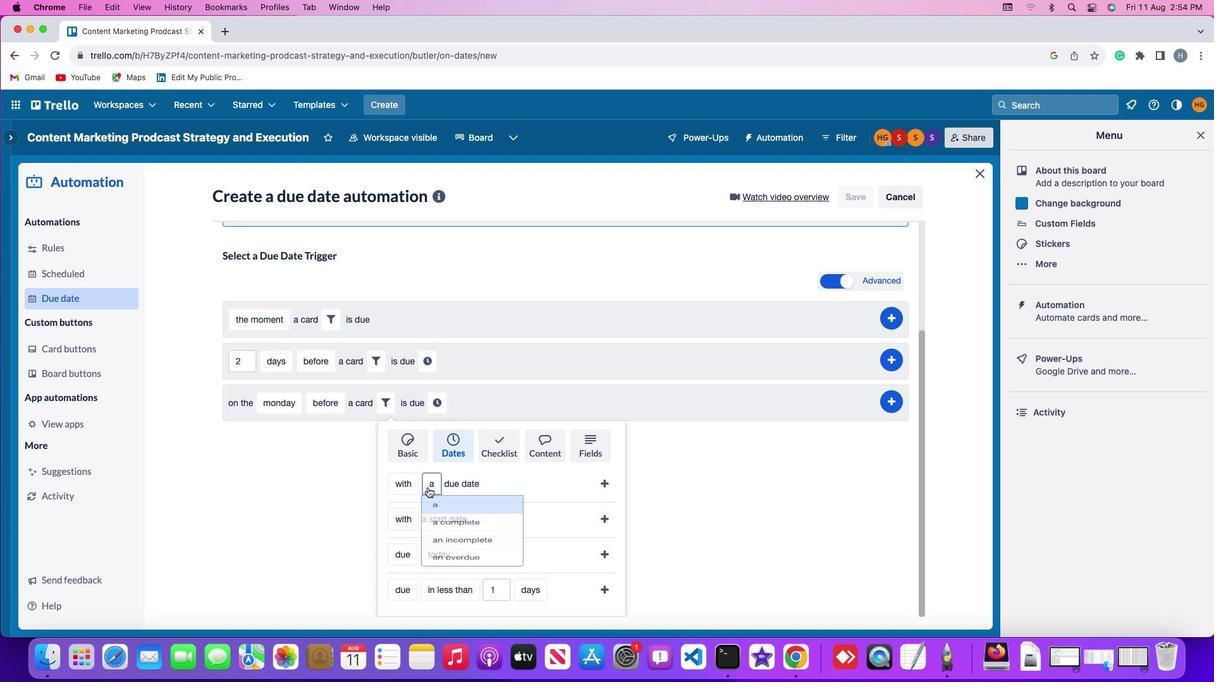 
Action: Mouse moved to (452, 584)
Screenshot: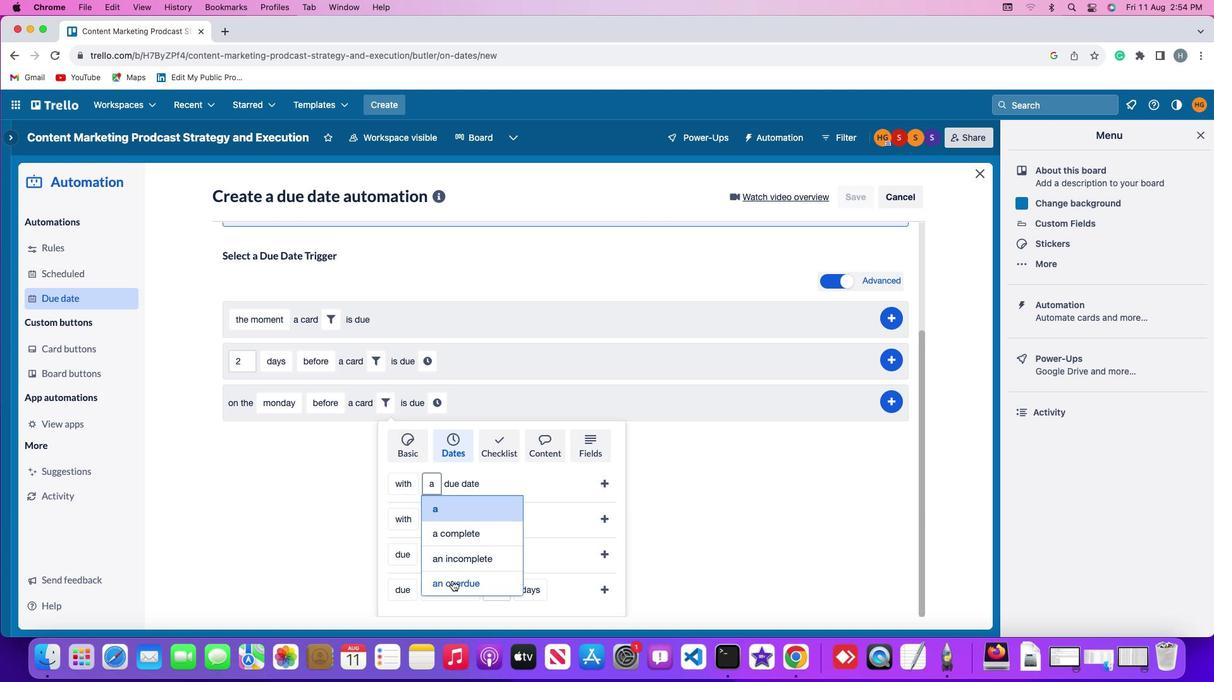 
Action: Mouse pressed left at (452, 584)
Screenshot: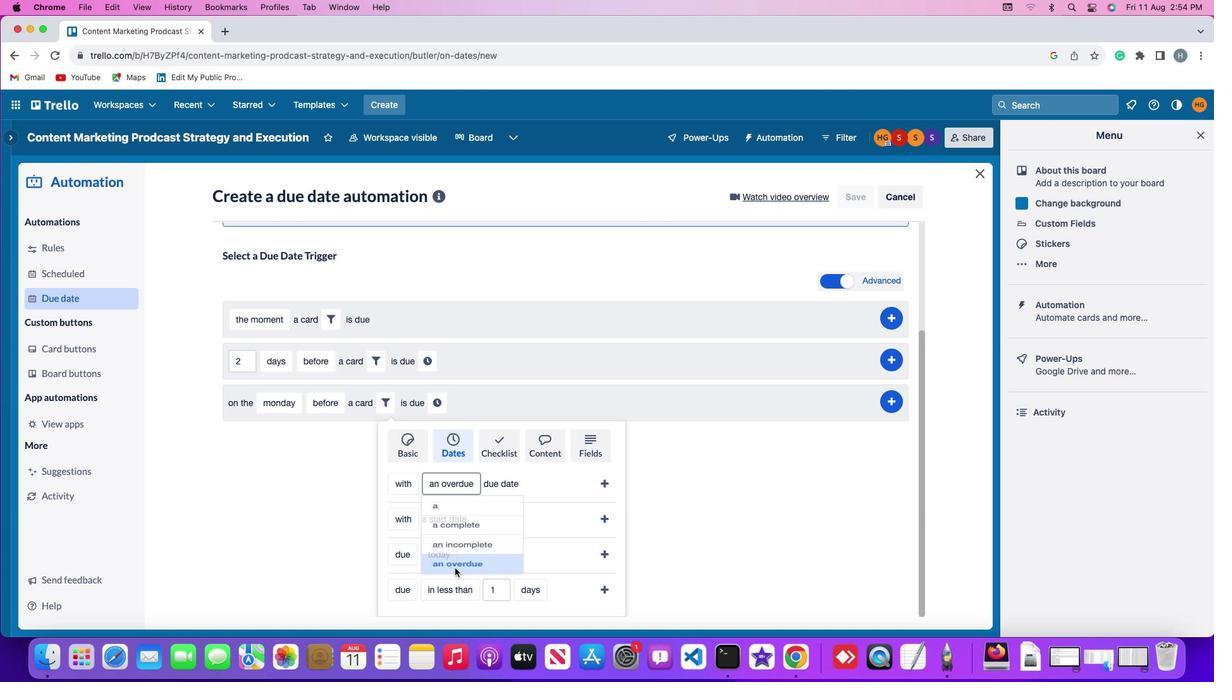 
Action: Mouse moved to (607, 479)
Screenshot: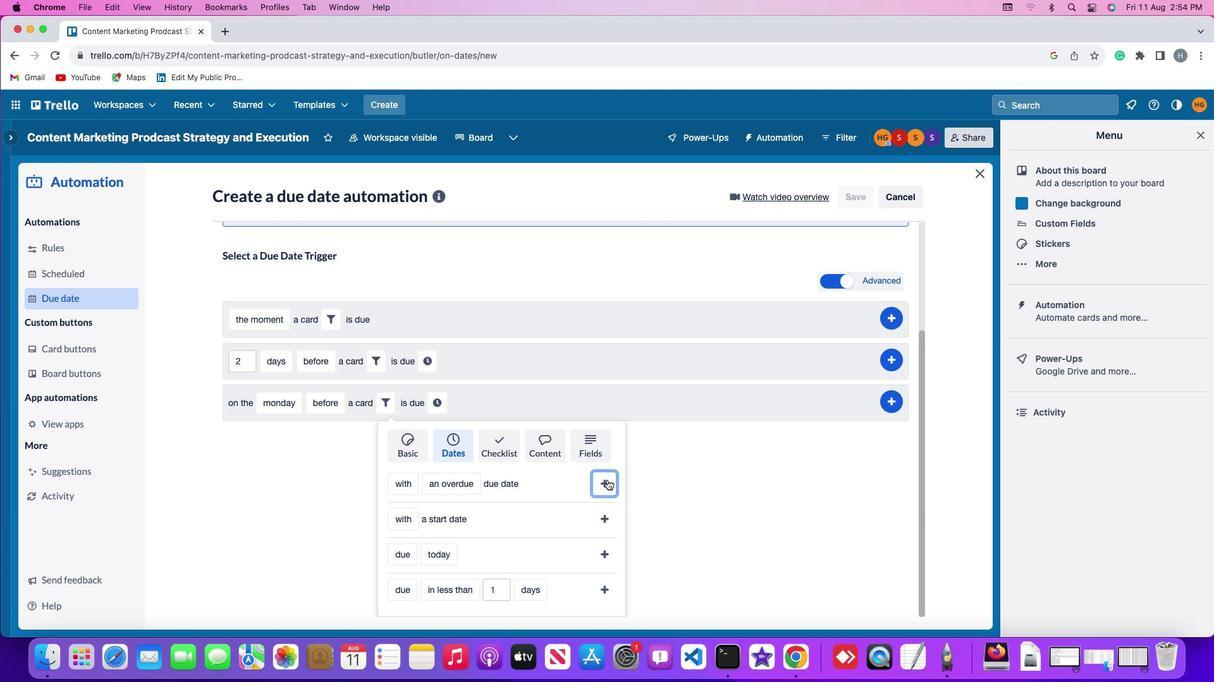 
Action: Mouse pressed left at (607, 479)
Screenshot: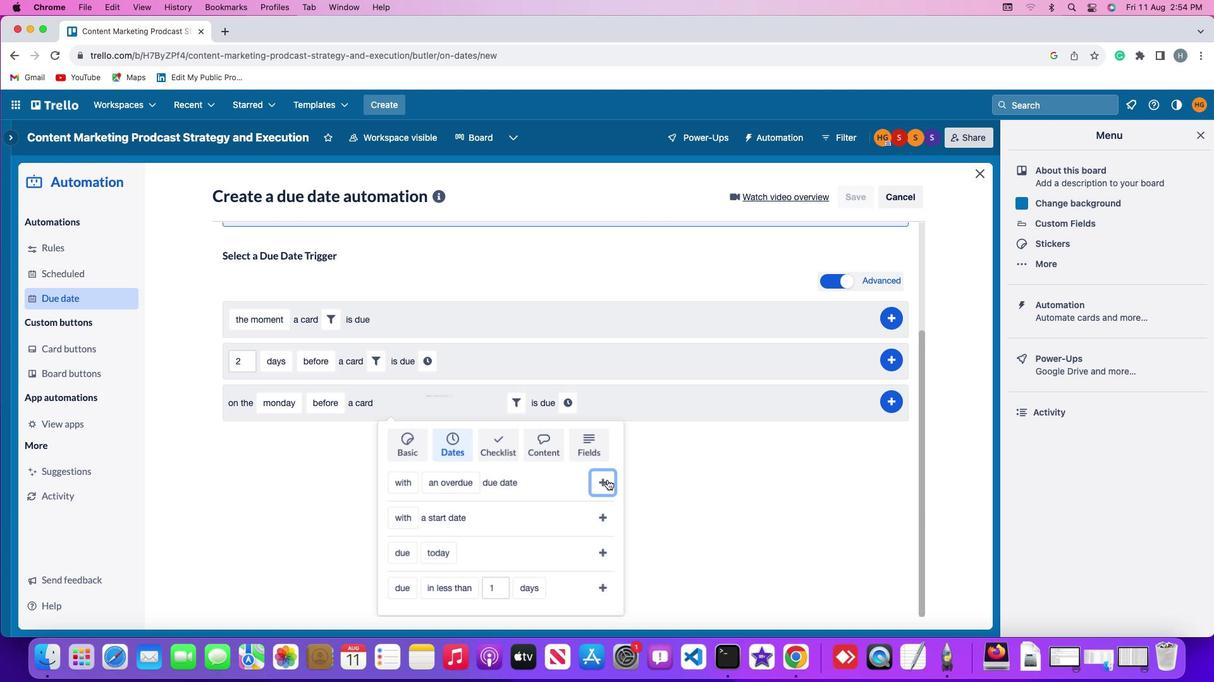 
Action: Mouse moved to (568, 549)
Screenshot: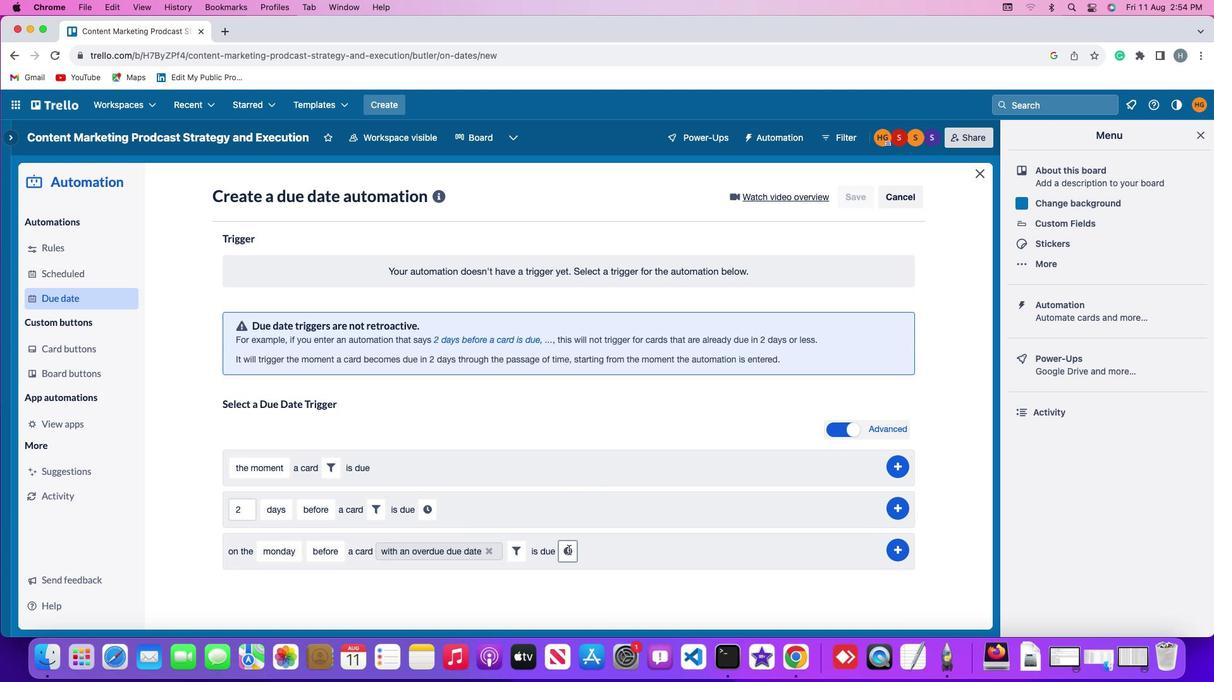 
Action: Mouse pressed left at (568, 549)
Screenshot: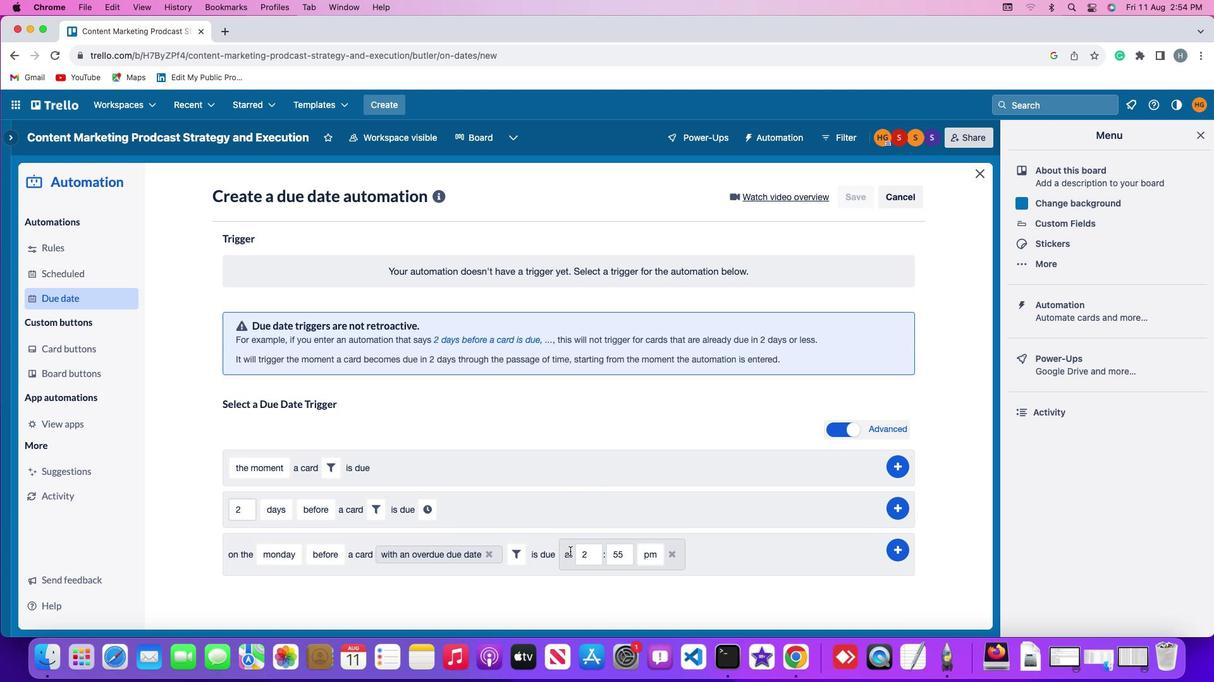 
Action: Mouse moved to (590, 553)
Screenshot: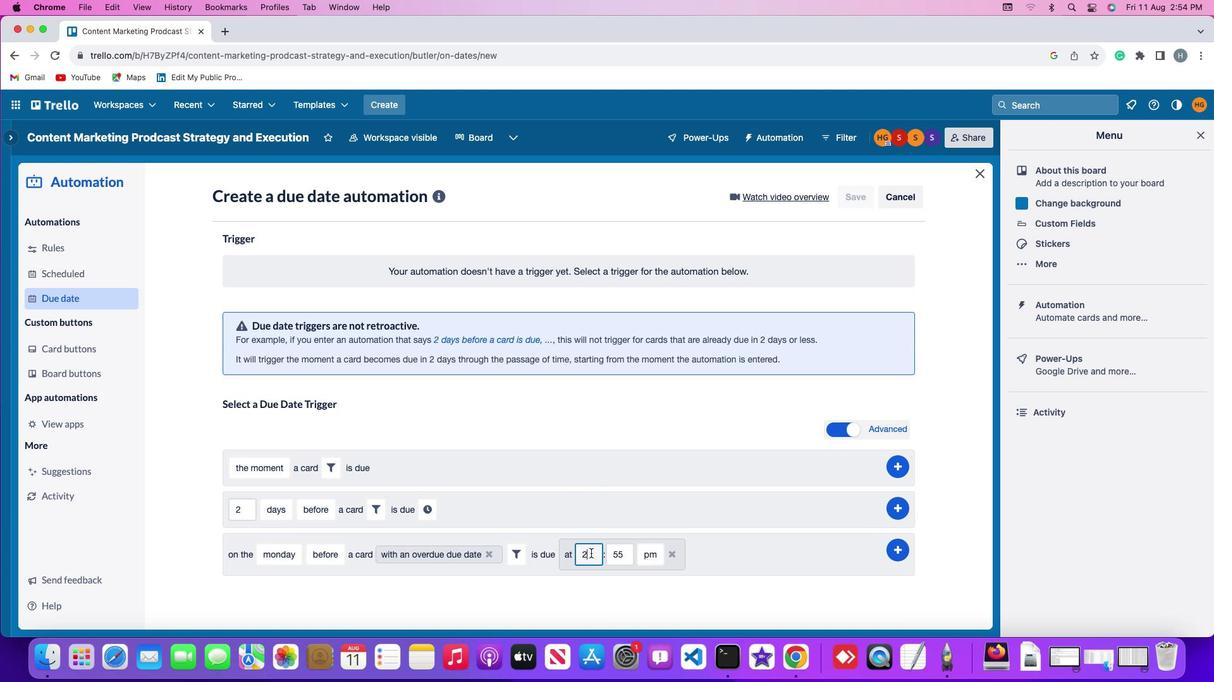 
Action: Mouse pressed left at (590, 553)
Screenshot: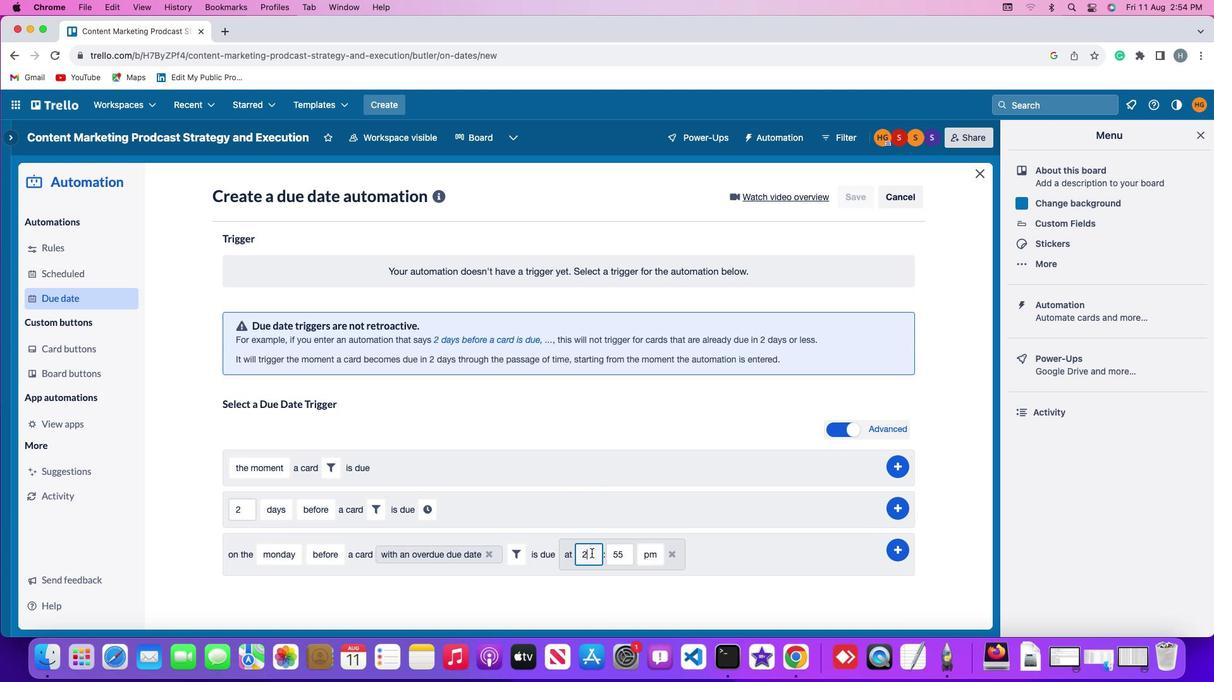 
Action: Mouse moved to (593, 551)
Screenshot: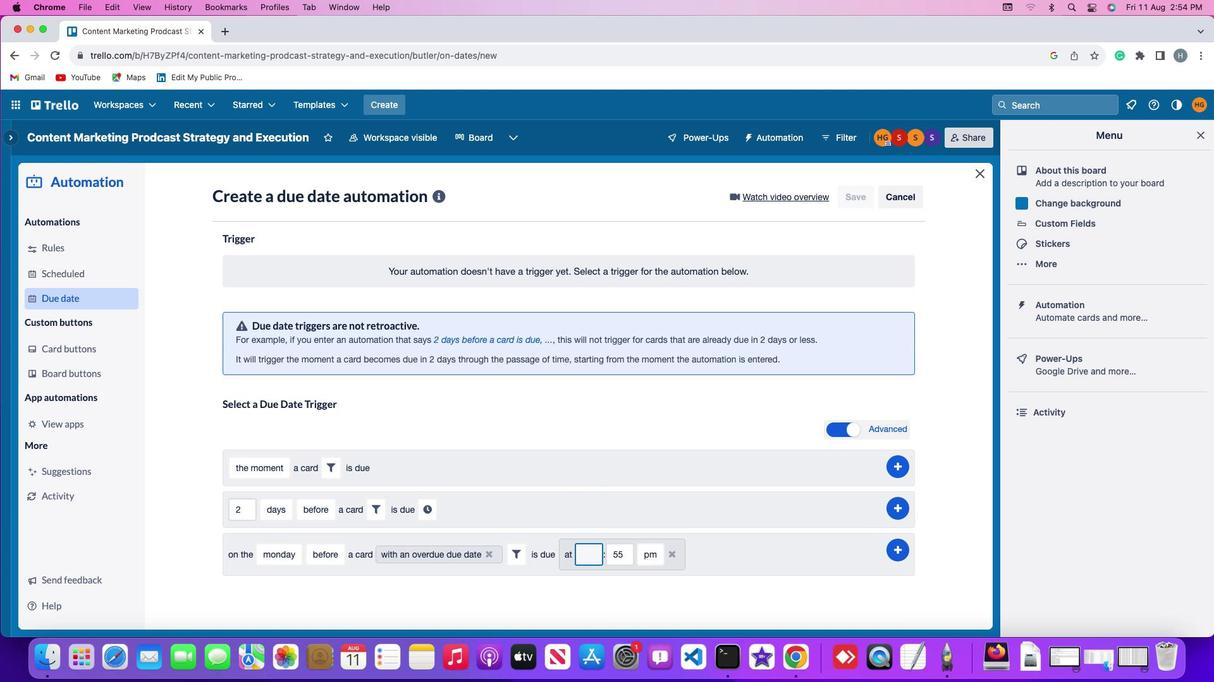 
Action: Key pressed Key.backspace
Screenshot: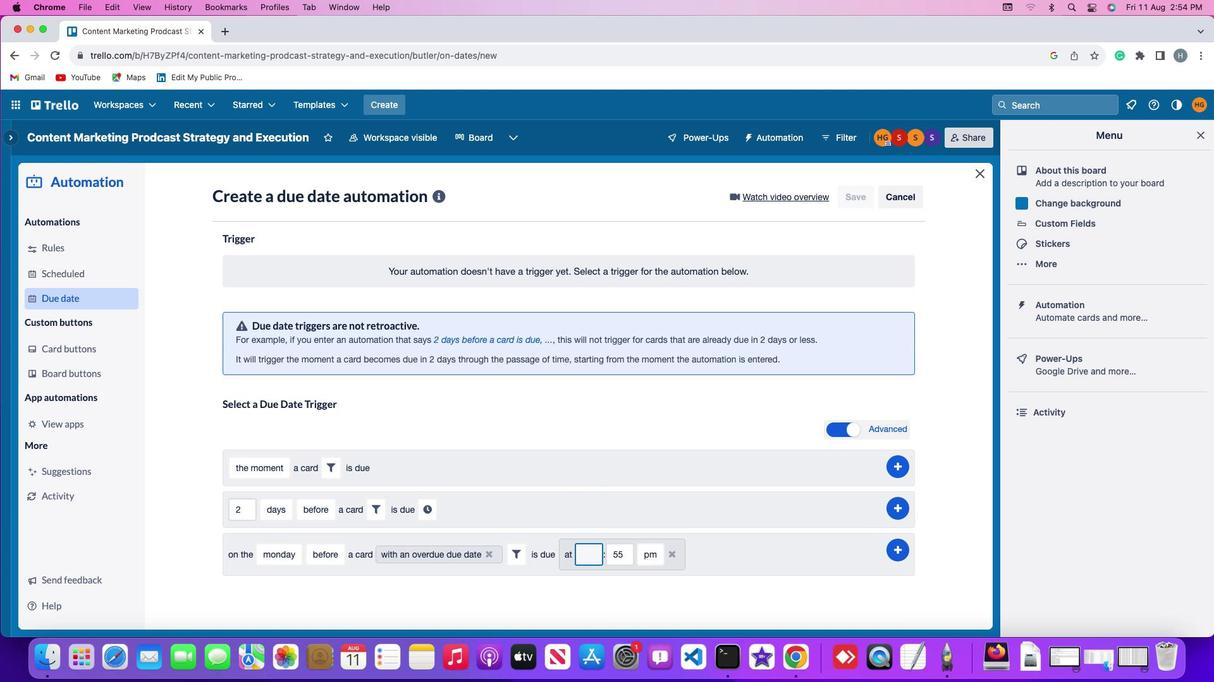 
Action: Mouse moved to (593, 550)
Screenshot: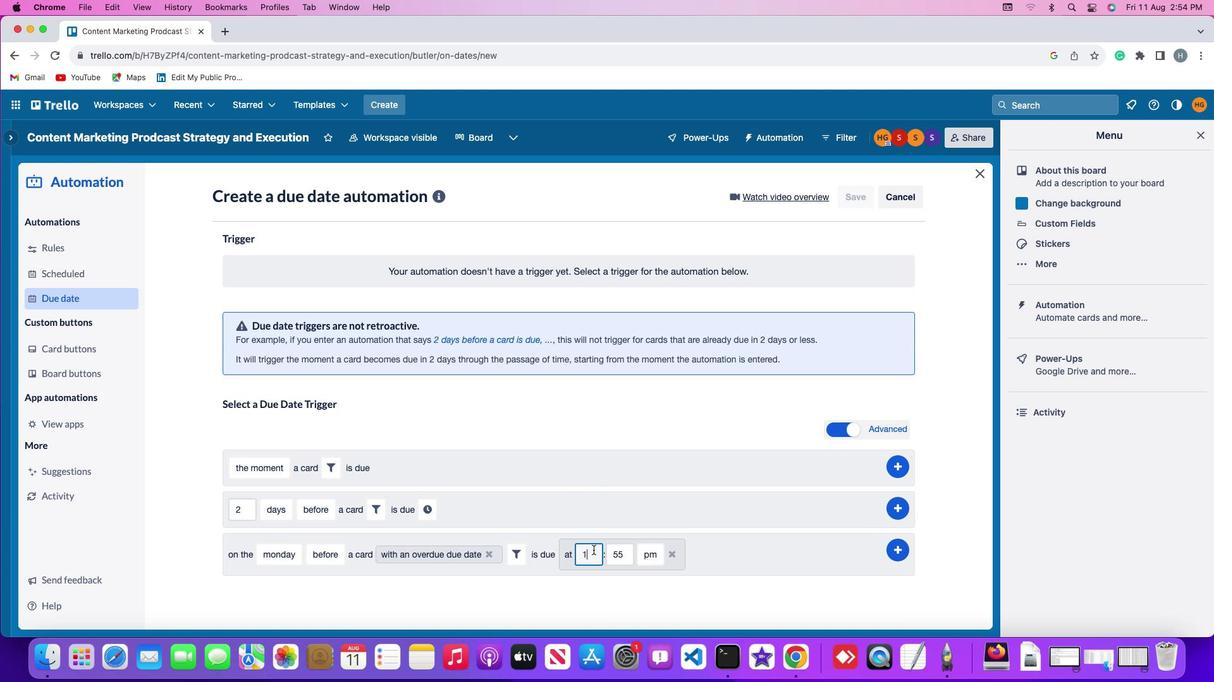 
Action: Key pressed '1'
Screenshot: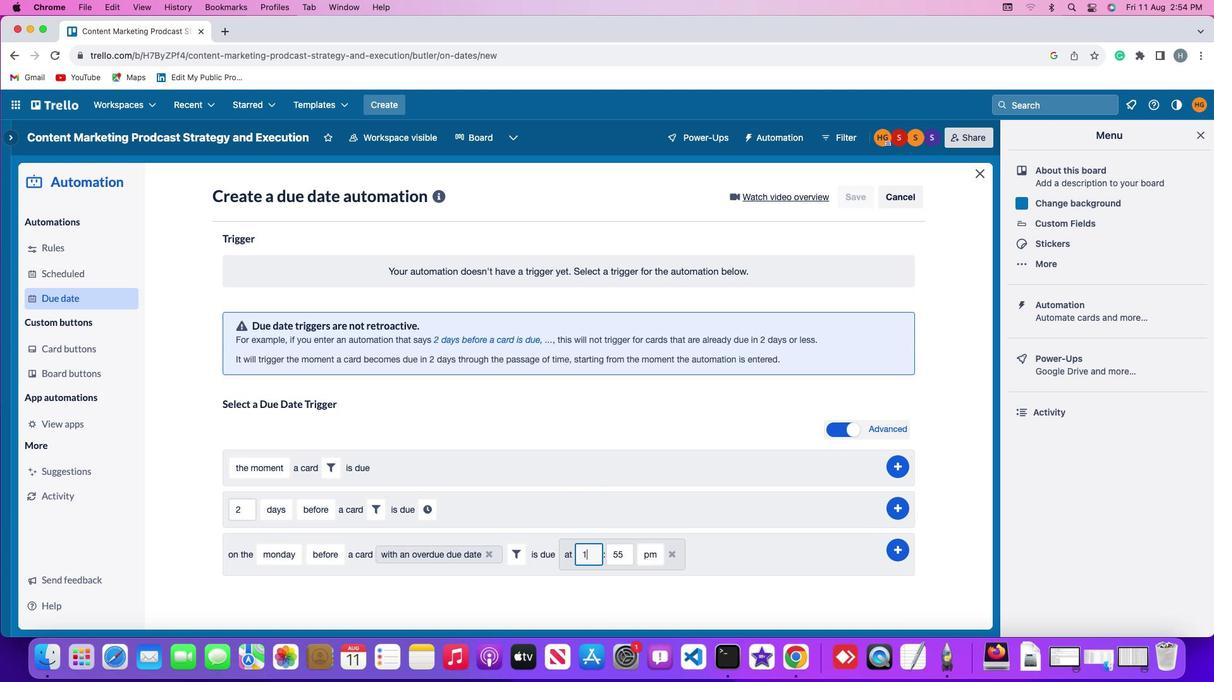 
Action: Mouse moved to (592, 550)
Screenshot: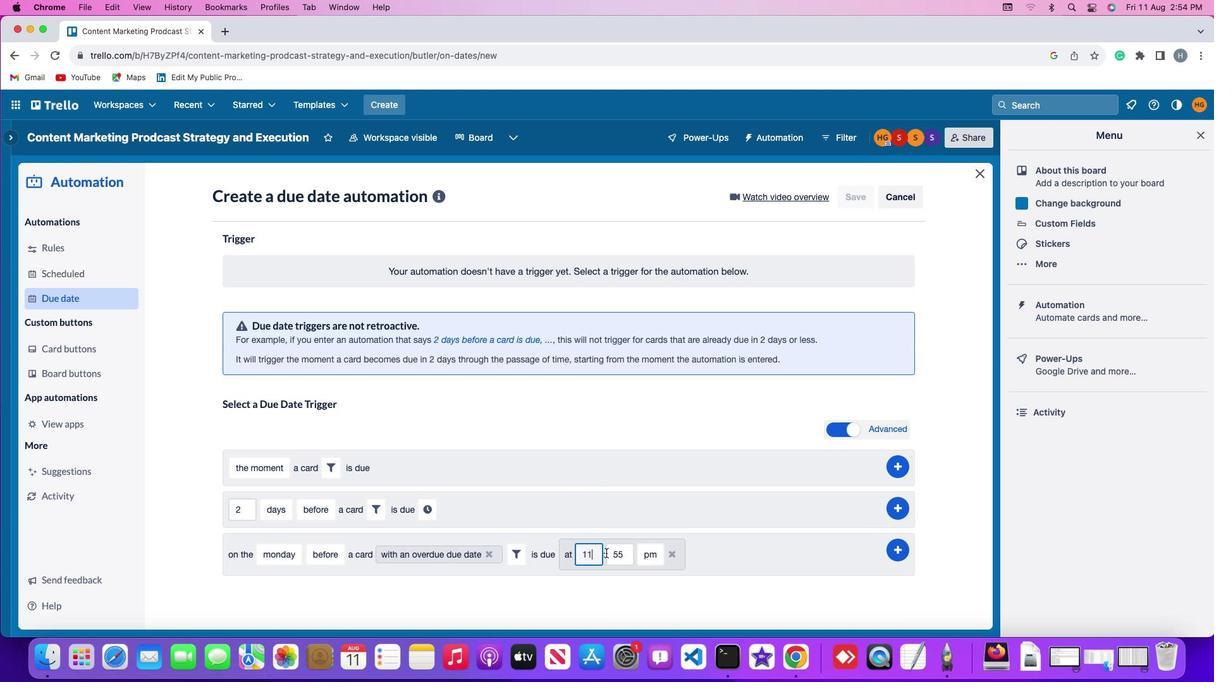 
Action: Key pressed '1'
Screenshot: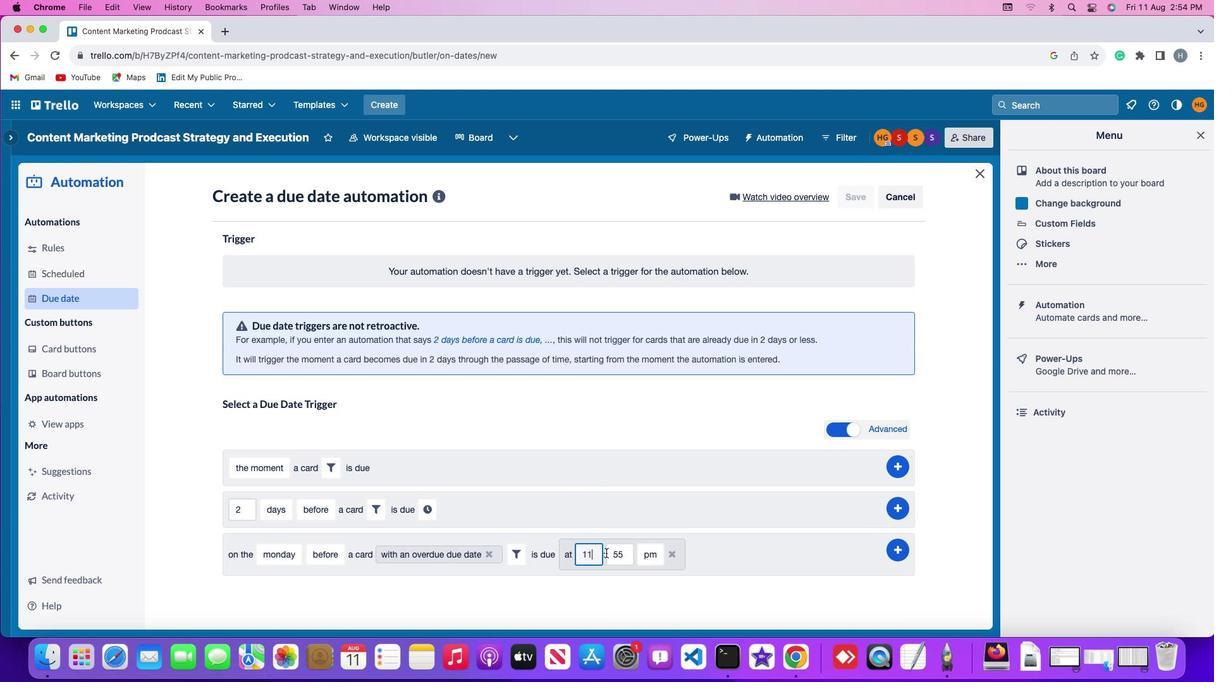 
Action: Mouse moved to (624, 556)
Screenshot: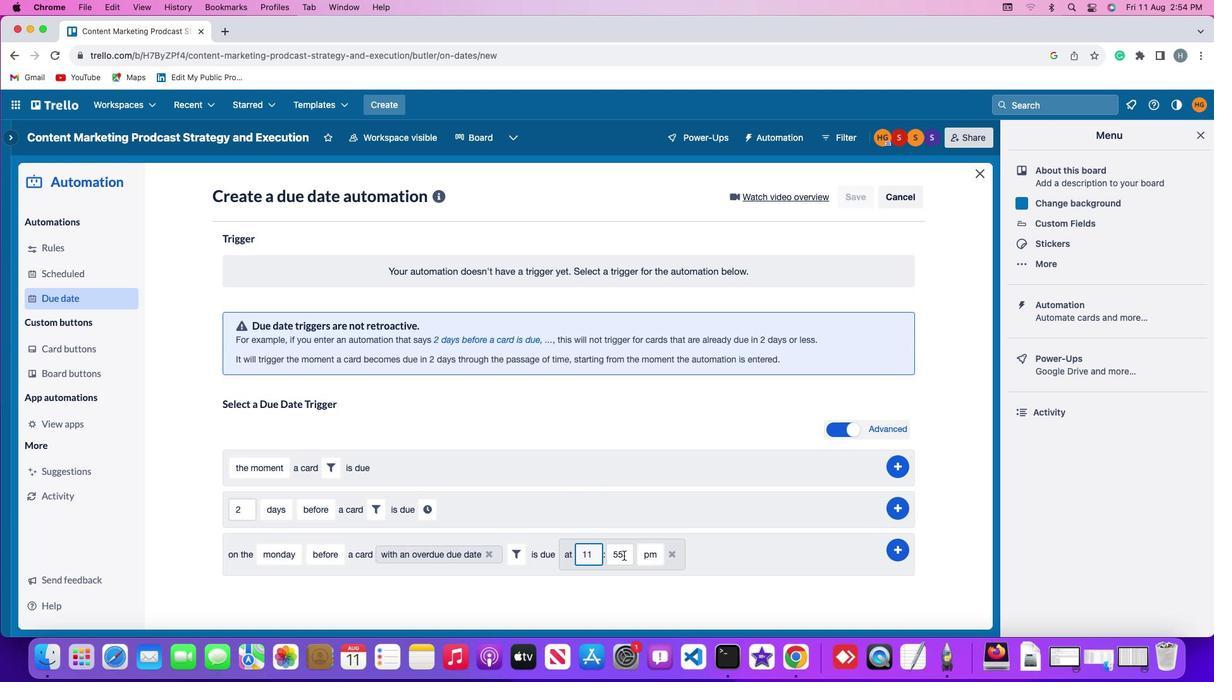 
Action: Mouse pressed left at (624, 556)
Screenshot: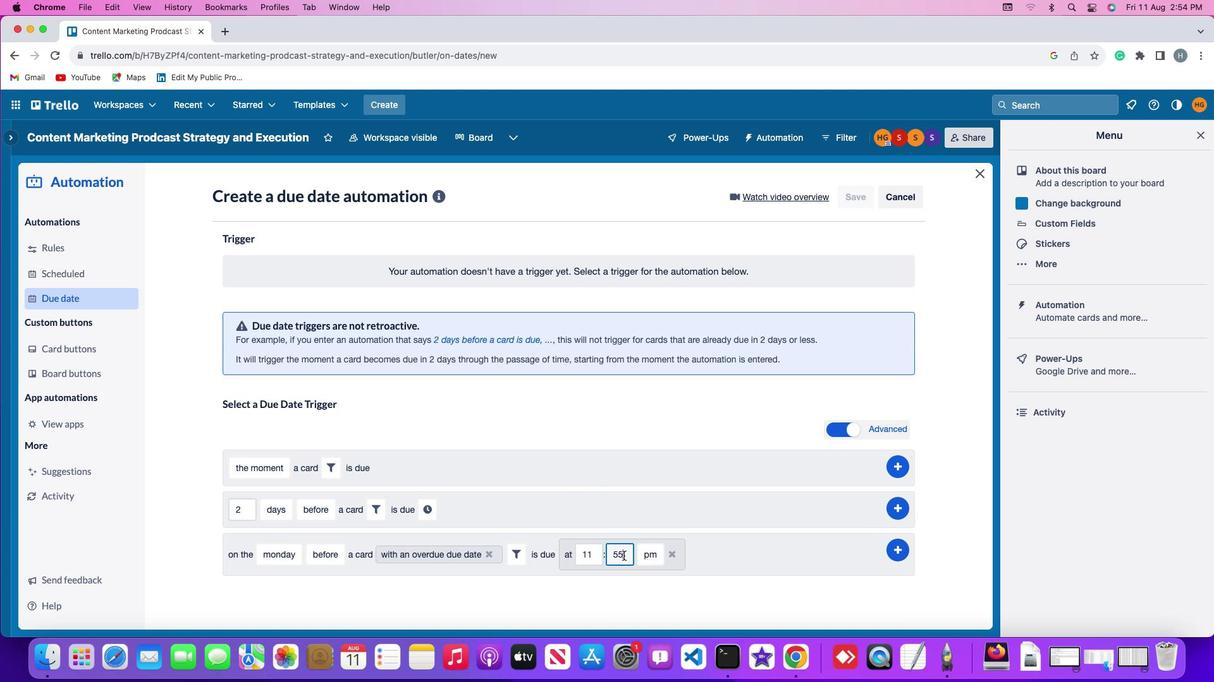 
Action: Mouse moved to (624, 555)
Screenshot: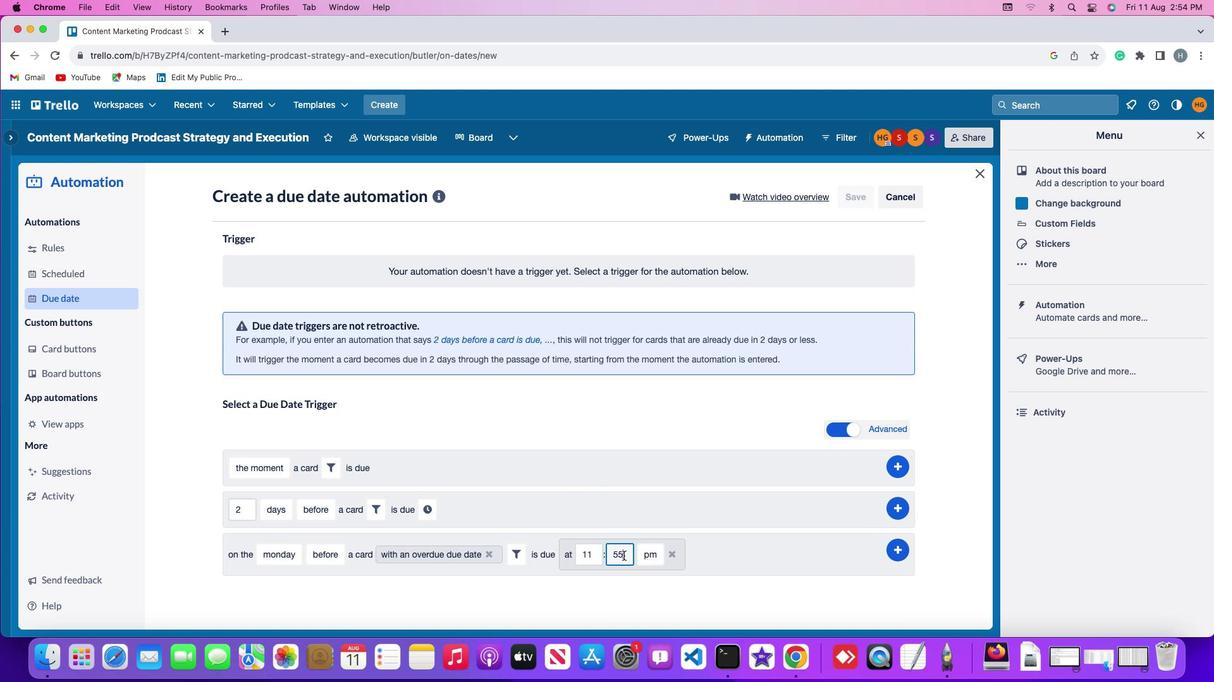 
Action: Key pressed Key.backspaceKey.backspace'0''0'
Screenshot: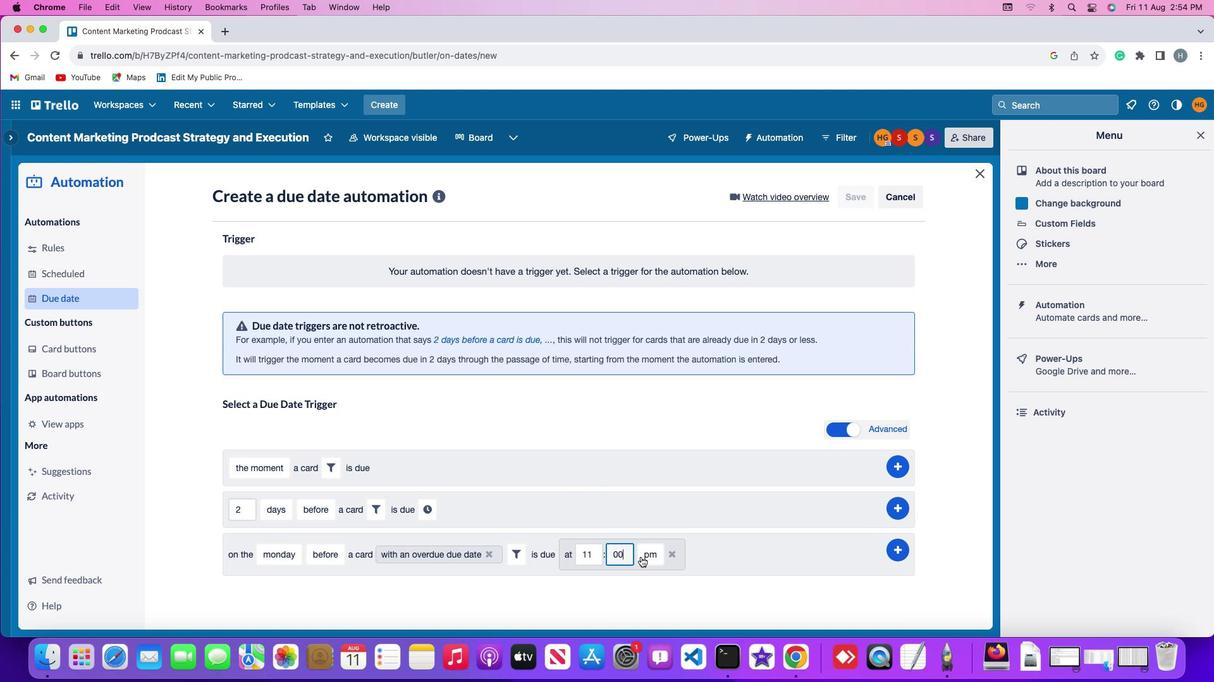 
Action: Mouse moved to (649, 556)
Screenshot: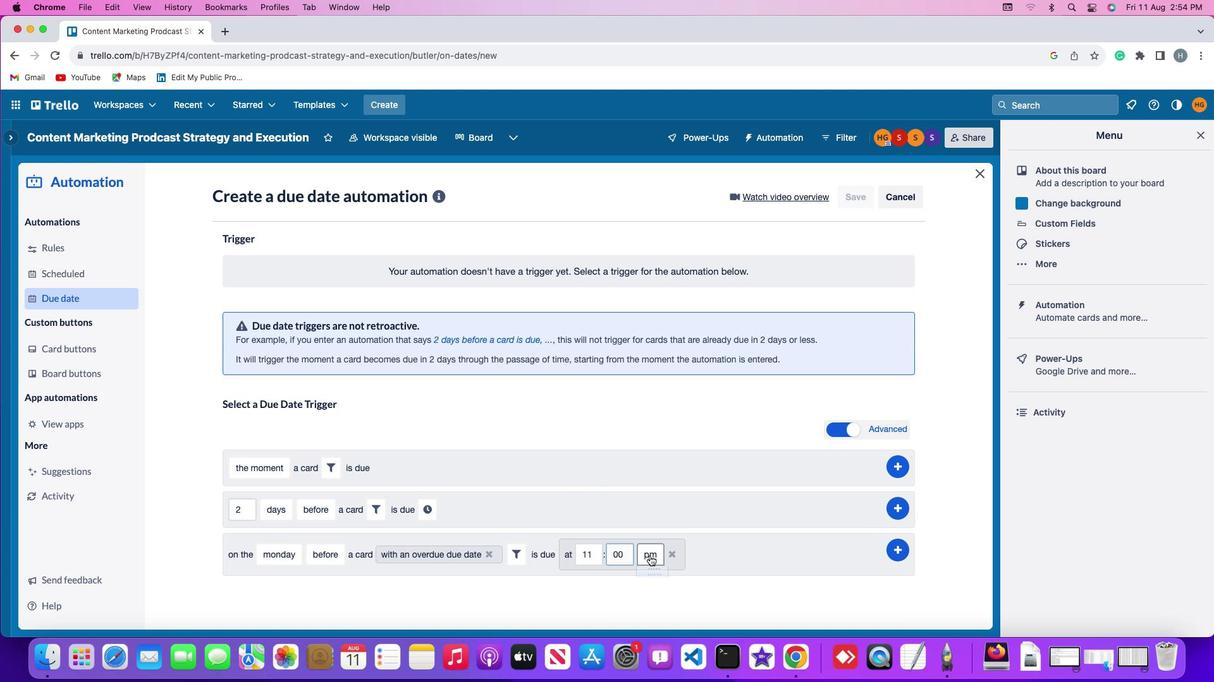 
Action: Mouse pressed left at (649, 556)
Screenshot: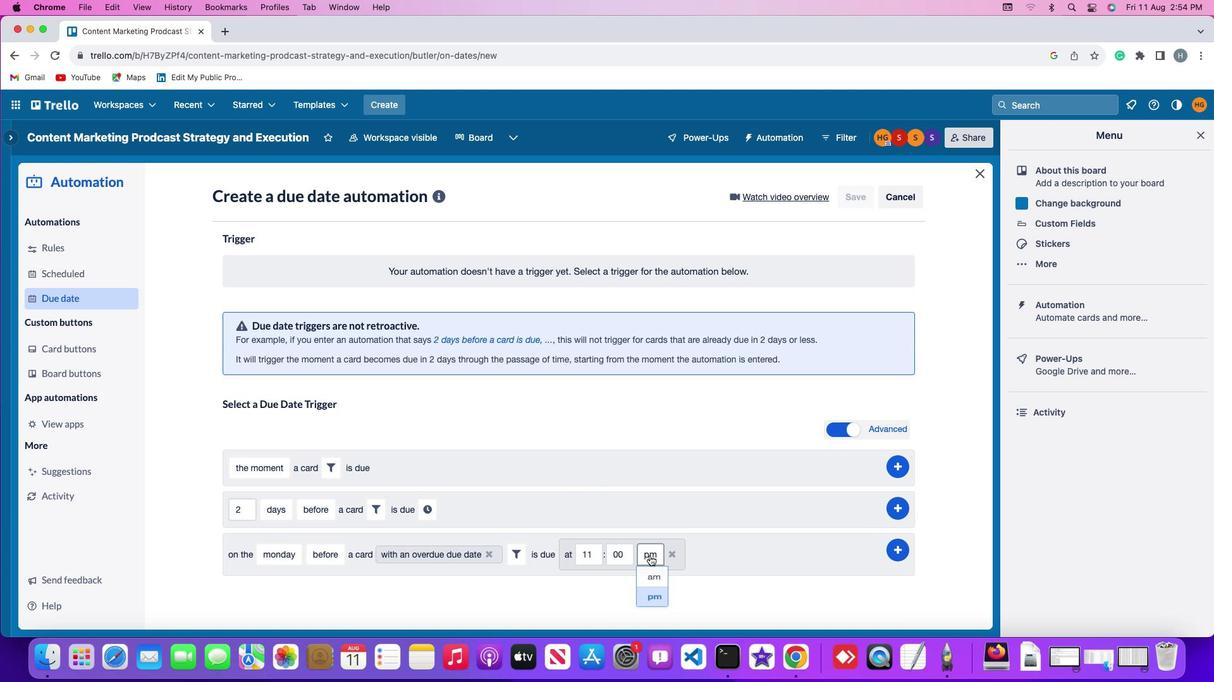 
Action: Mouse moved to (648, 579)
Screenshot: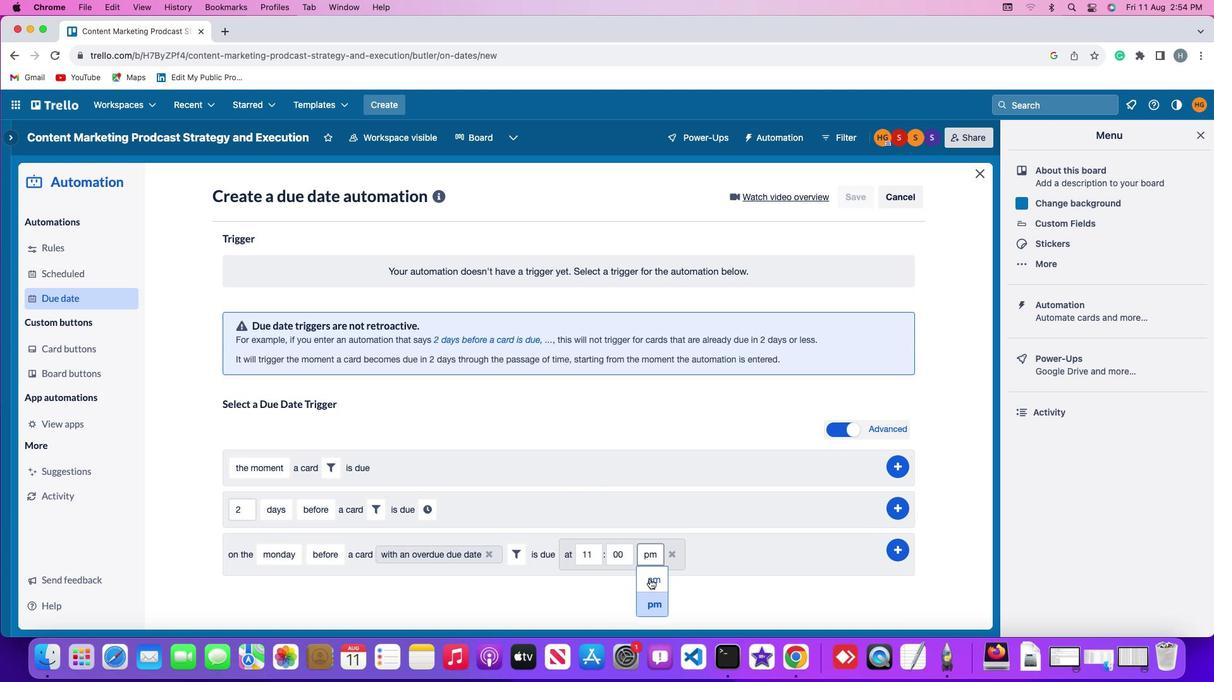 
Action: Mouse pressed left at (648, 579)
Screenshot: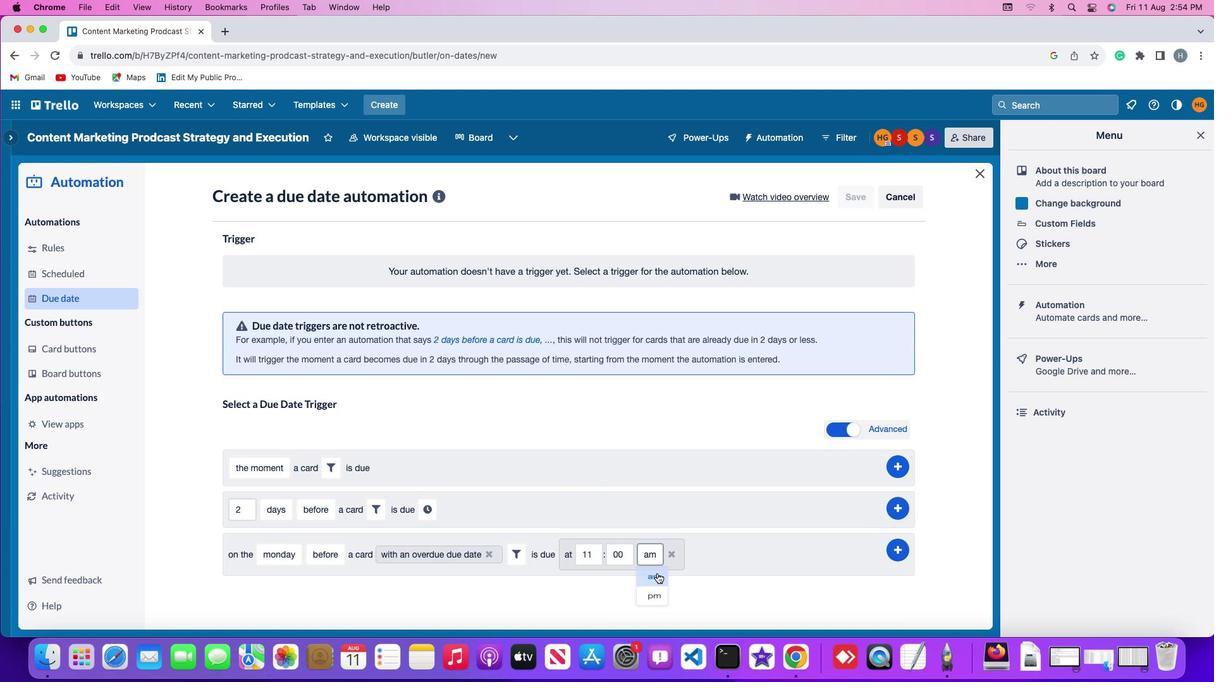 
Action: Mouse moved to (937, 428)
Screenshot: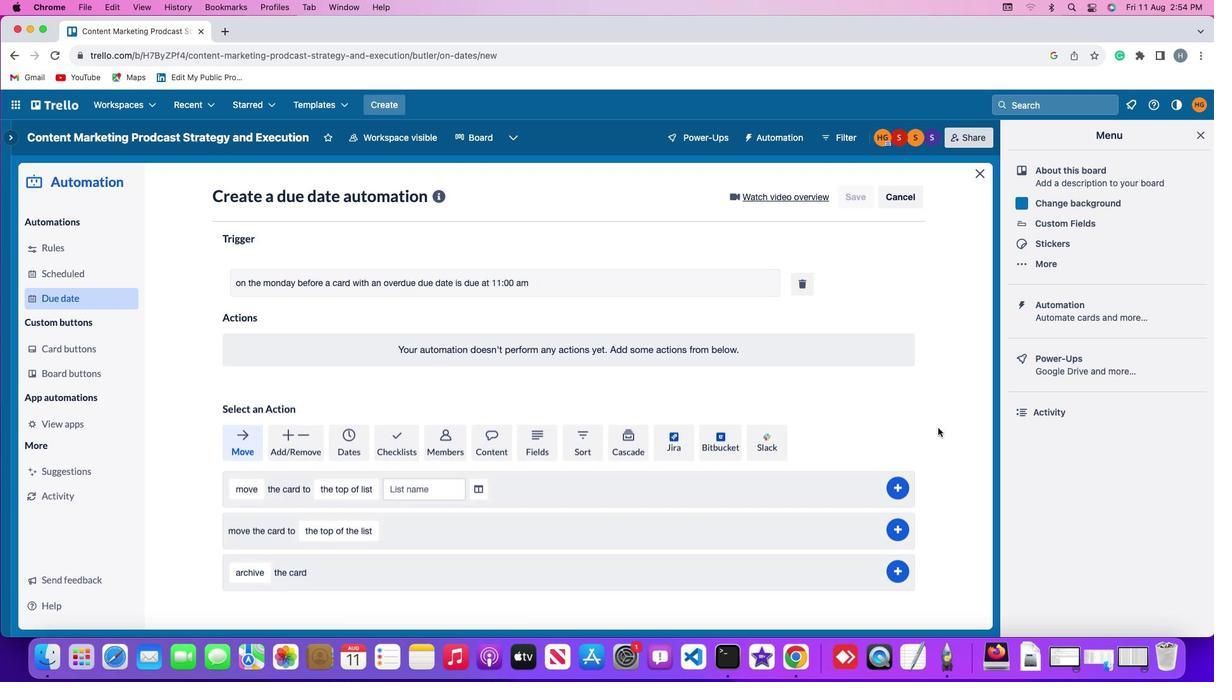 
